 Task: Log work in the project AgileGlobe for the issue 'Integrate a new live chat support feature into an existing customer service portal to enhance customer support and response time' spent time as '1w 3d 13h 39m' and remaining time as '1w 2d 6h 45m' and add a flag. Now add the issue to the epic 'IT Service Catalog Management Process Improvement'. Log work in the project AgileGlobe for the issue 'Develop a new tool for automated testing of web application performance under high traffic and load conditions' spent time as '4w 2d 23h 14m' and remaining time as '5w 6d 20h 26m' and clone the issue. Now add the issue to the epic 'IT Service Level Management Process Improvement'
Action: Mouse moved to (775, 178)
Screenshot: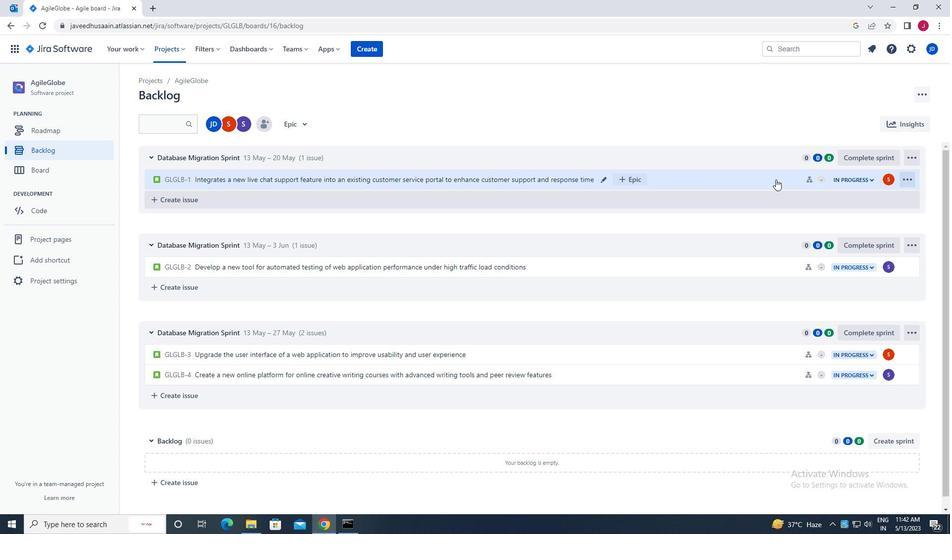 
Action: Mouse pressed left at (775, 178)
Screenshot: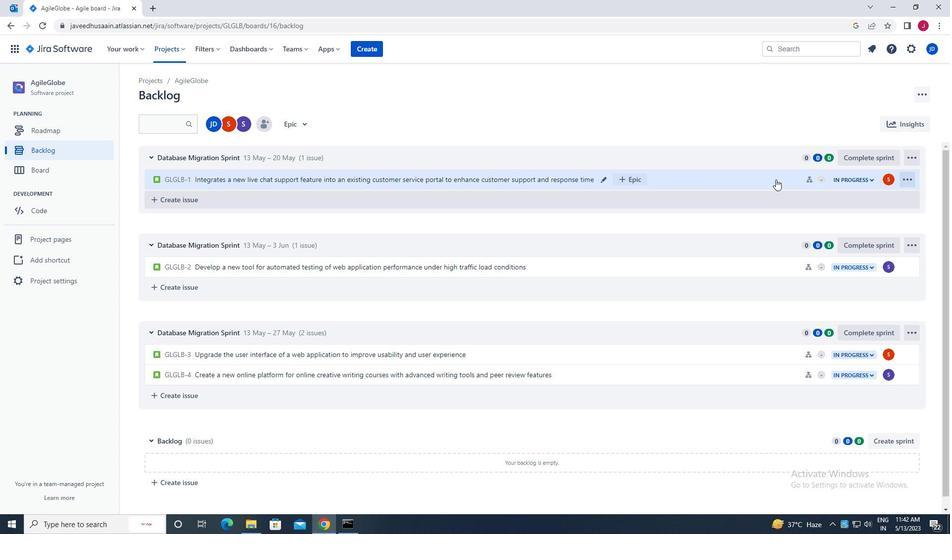 
Action: Mouse moved to (910, 149)
Screenshot: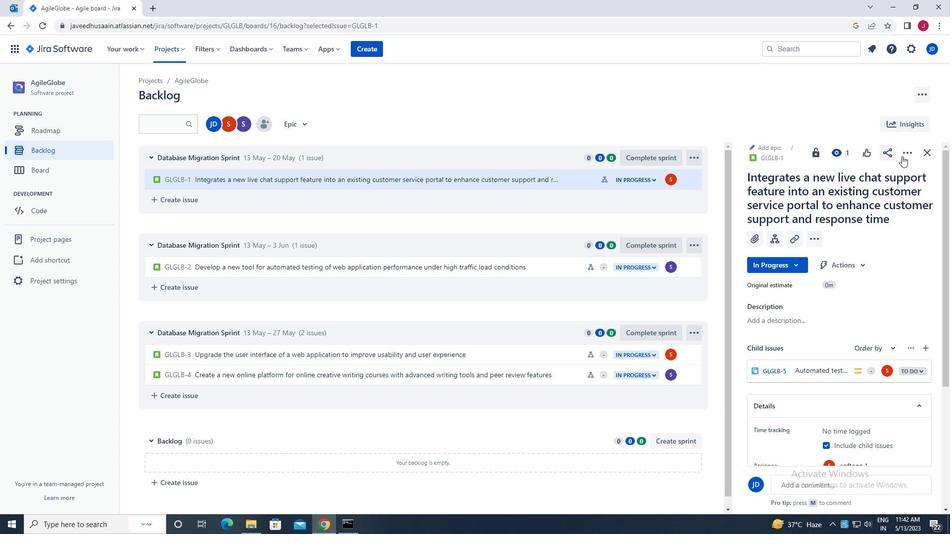 
Action: Mouse pressed left at (910, 149)
Screenshot: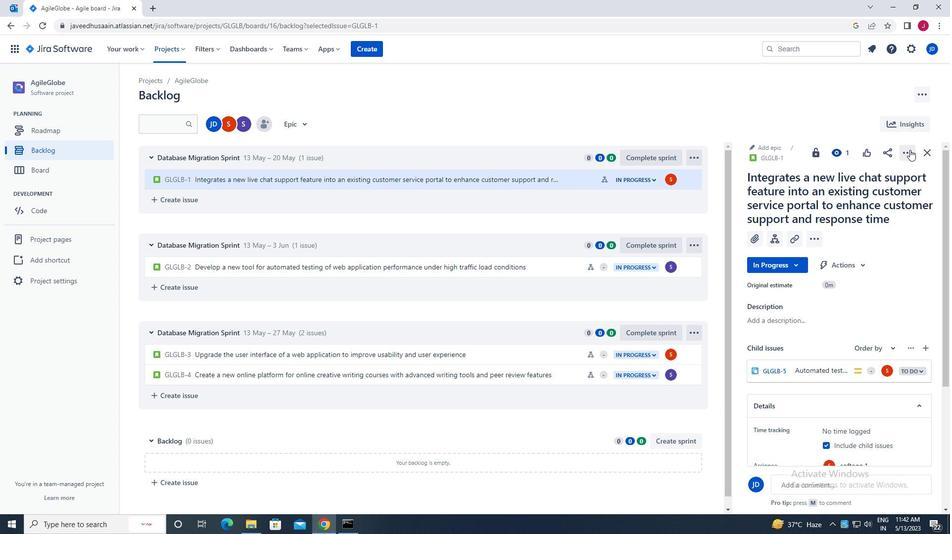 
Action: Mouse moved to (861, 179)
Screenshot: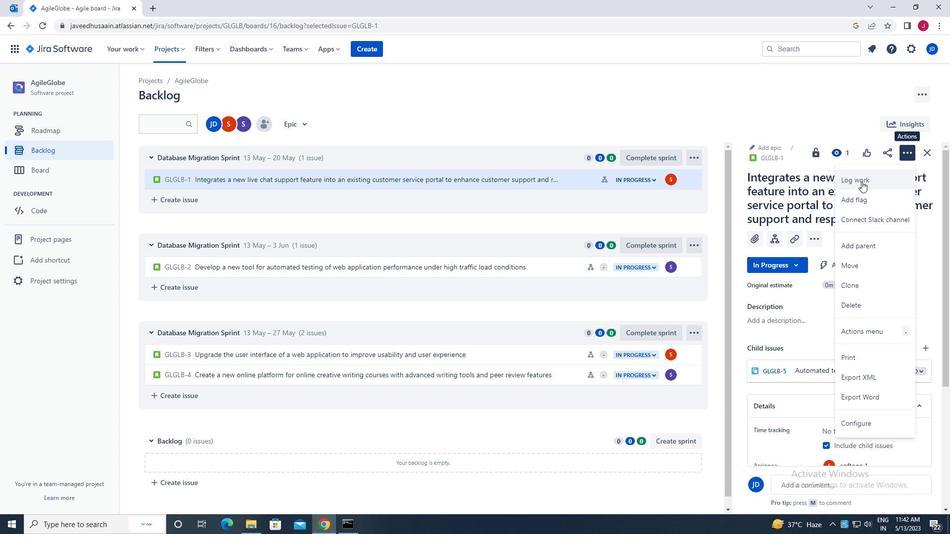 
Action: Mouse pressed left at (861, 179)
Screenshot: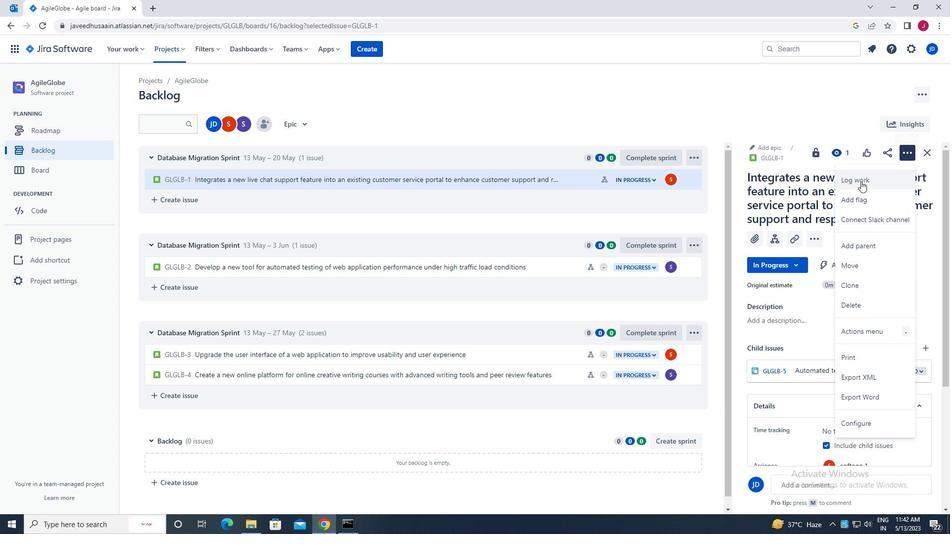 
Action: Mouse moved to (442, 147)
Screenshot: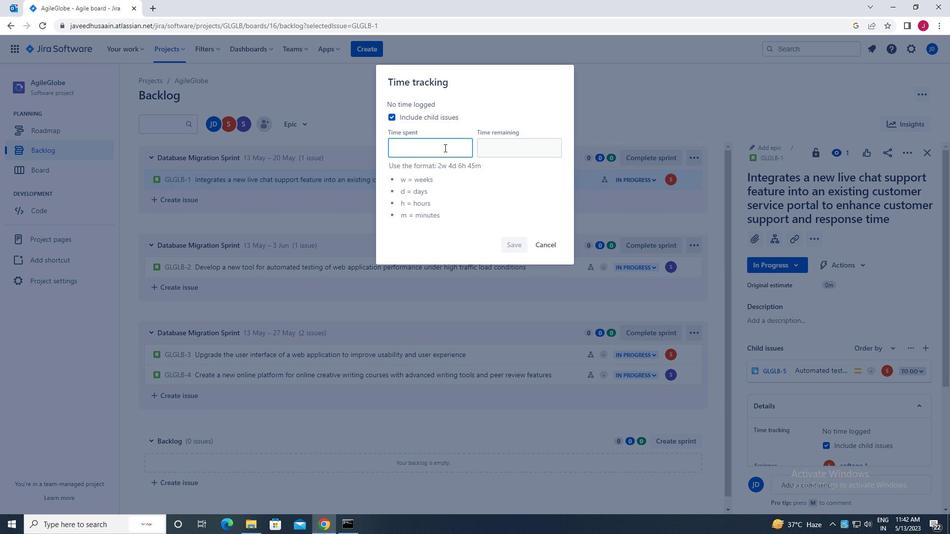 
Action: Mouse pressed left at (442, 147)
Screenshot: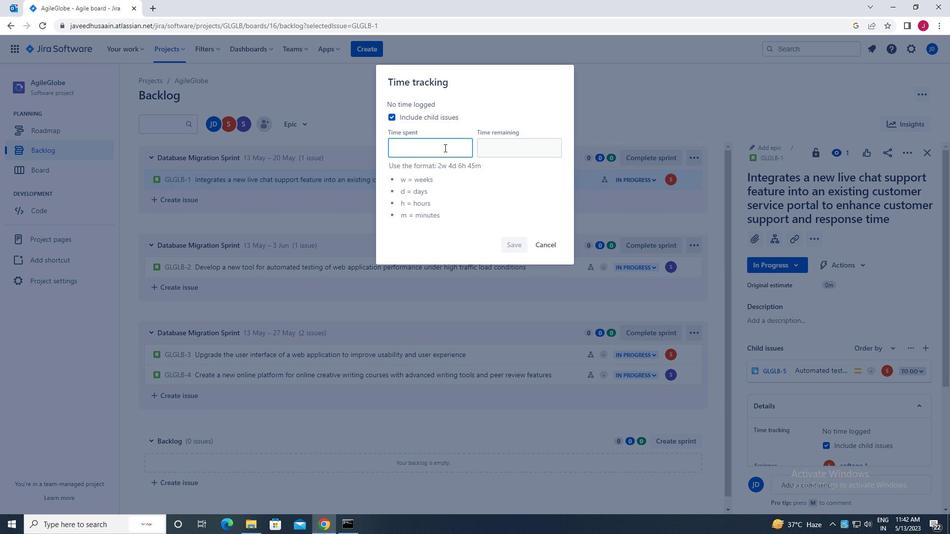 
Action: Mouse moved to (442, 147)
Screenshot: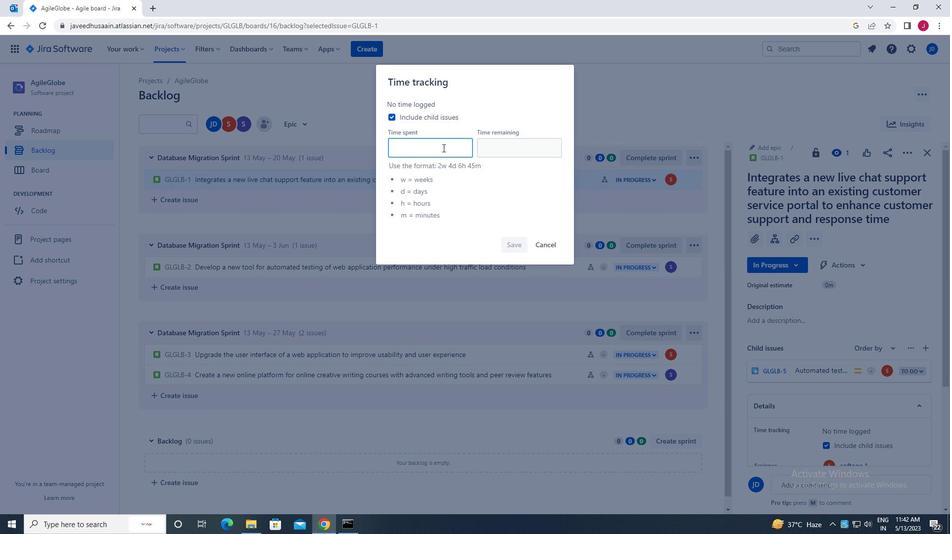 
Action: Key pressed 1<Key.caps_lock>w<Key.space>3<Key.space>d<Key.space><Key.backspace><Key.backspace><Key.backspace>d<Key.space>13h<Key.space>39m
Screenshot: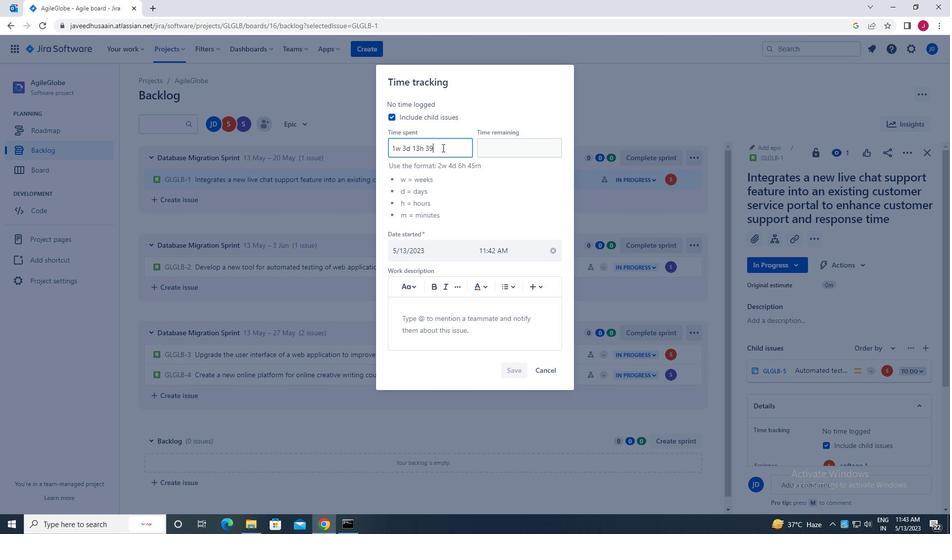 
Action: Mouse moved to (492, 146)
Screenshot: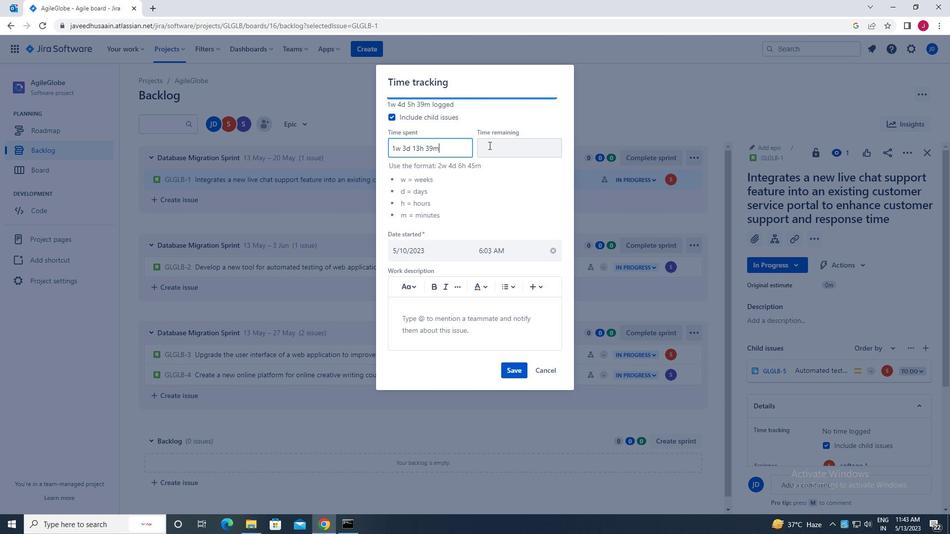 
Action: Mouse pressed left at (492, 146)
Screenshot: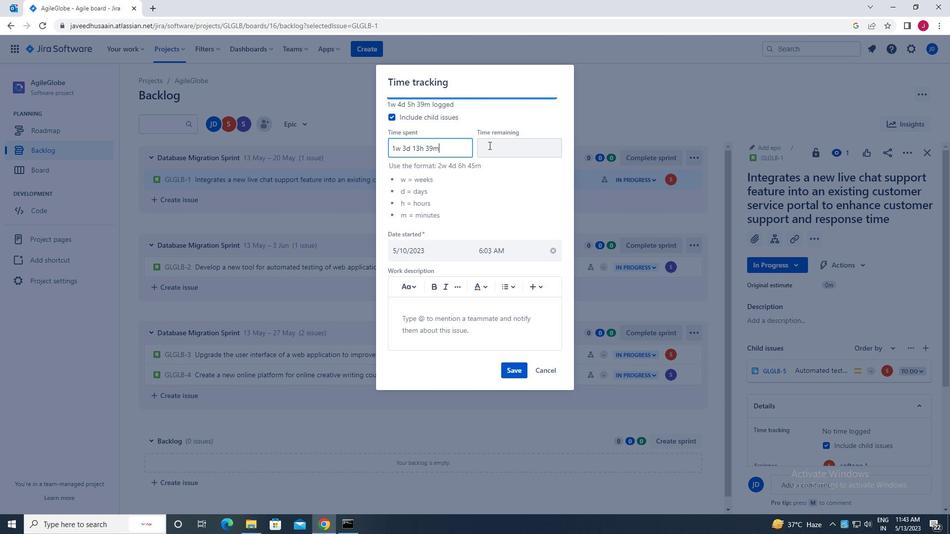 
Action: Mouse moved to (494, 147)
Screenshot: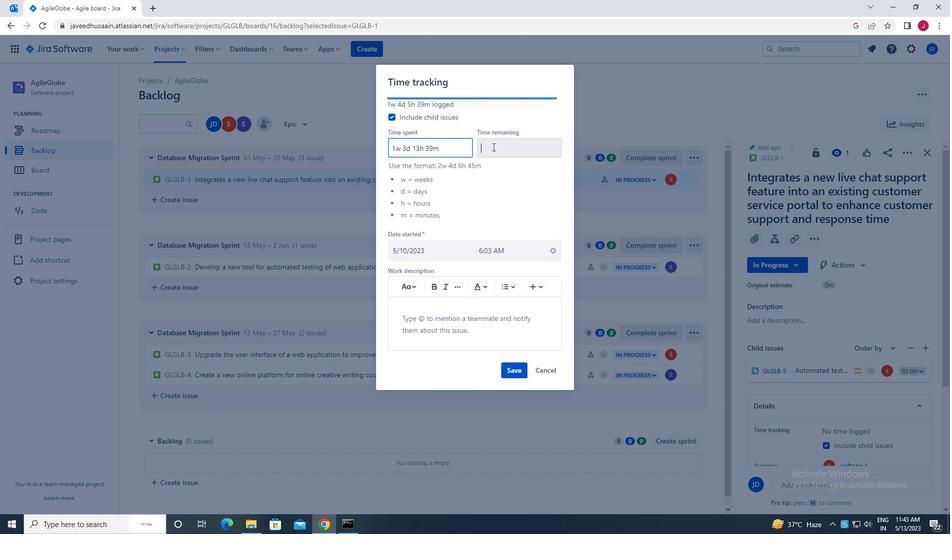 
Action: Key pressed 1w<Key.space>2d<Key.space>6h<Key.space>45m
Screenshot: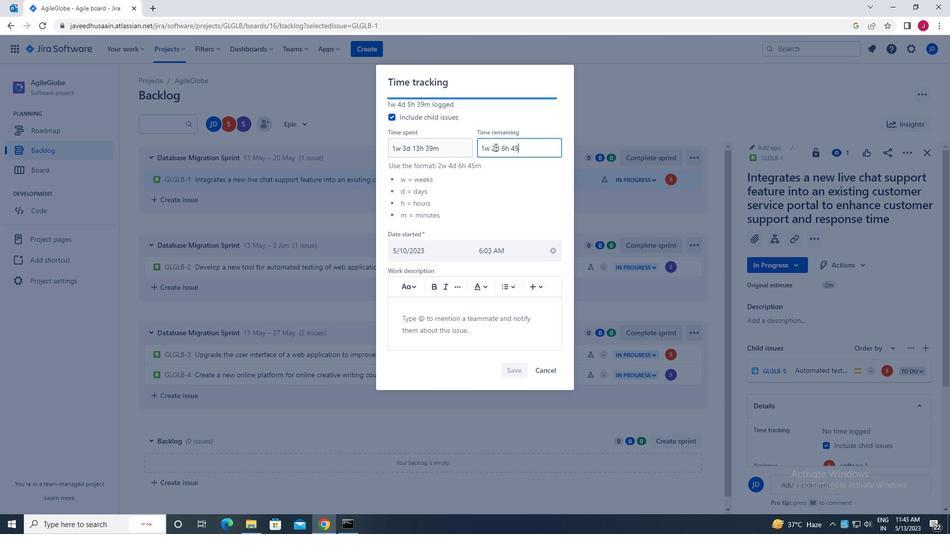 
Action: Mouse moved to (516, 373)
Screenshot: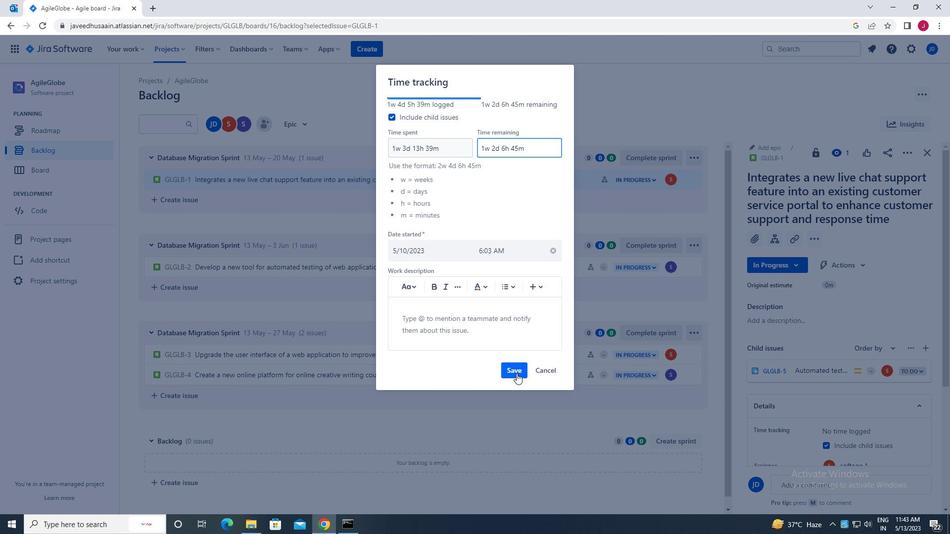 
Action: Mouse pressed left at (516, 373)
Screenshot: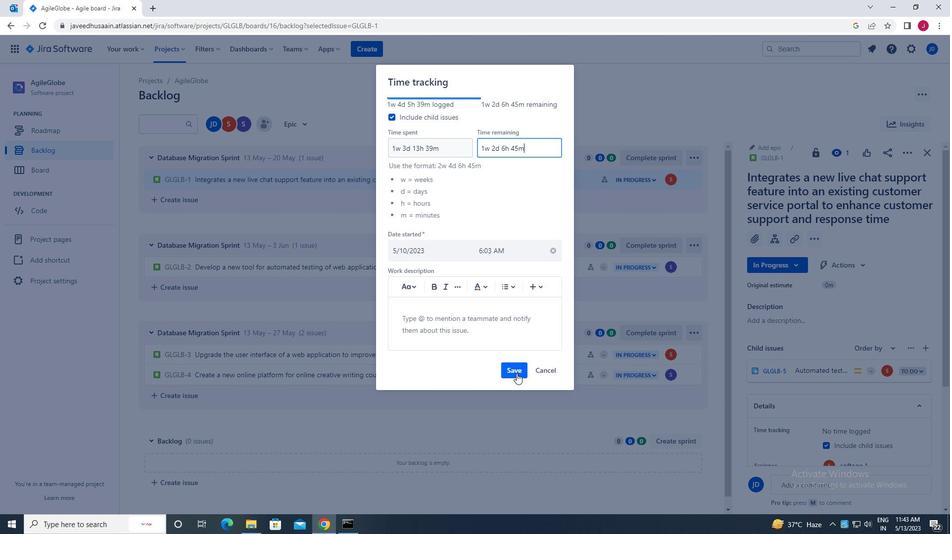 
Action: Mouse moved to (910, 153)
Screenshot: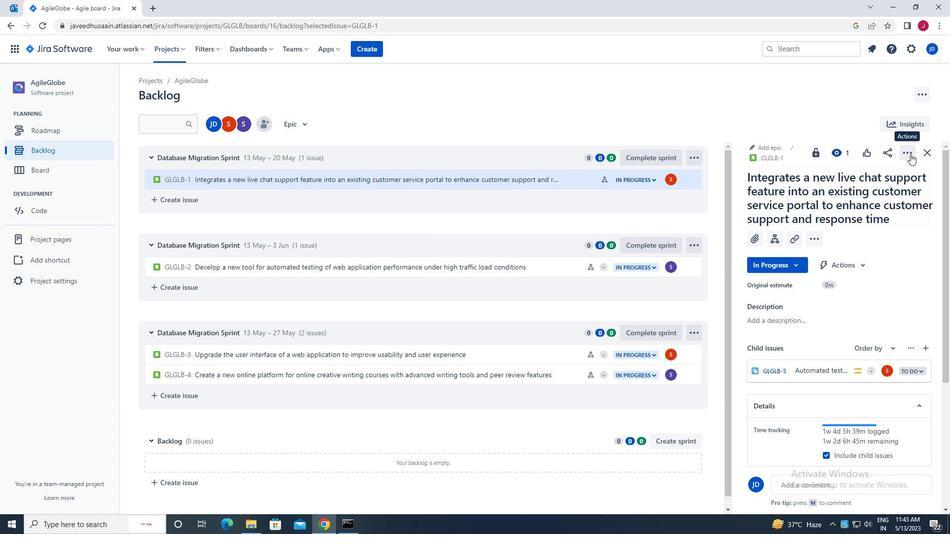 
Action: Mouse pressed left at (910, 153)
Screenshot: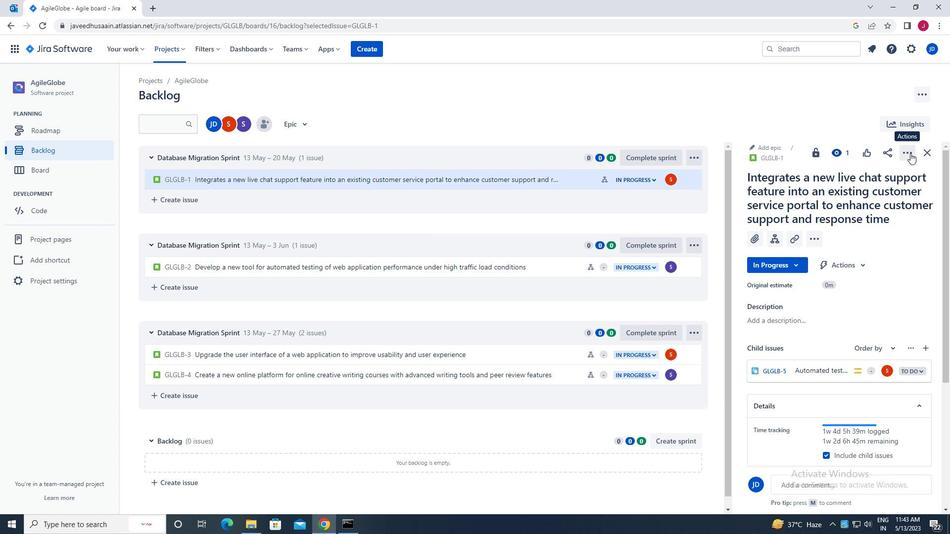 
Action: Mouse moved to (862, 199)
Screenshot: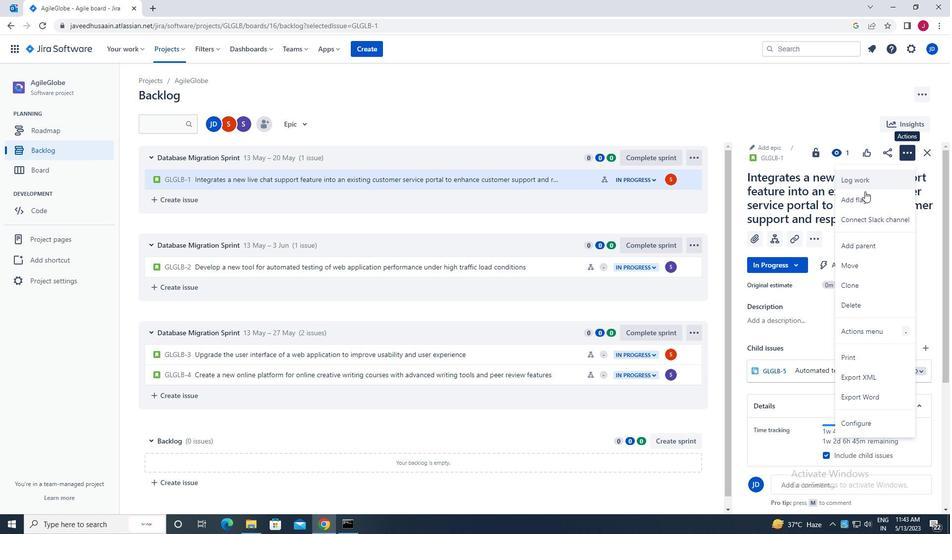 
Action: Mouse pressed left at (862, 199)
Screenshot: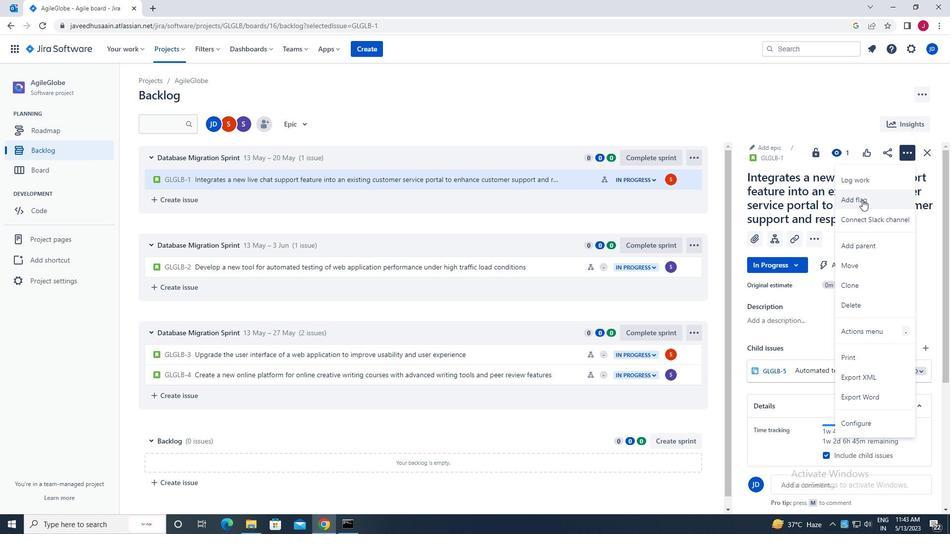 
Action: Mouse moved to (305, 125)
Screenshot: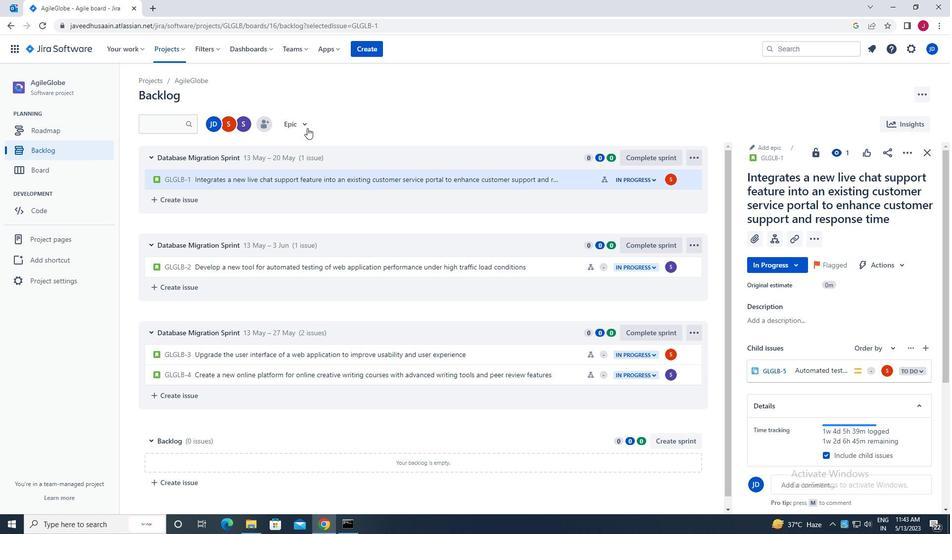 
Action: Mouse pressed left at (305, 125)
Screenshot: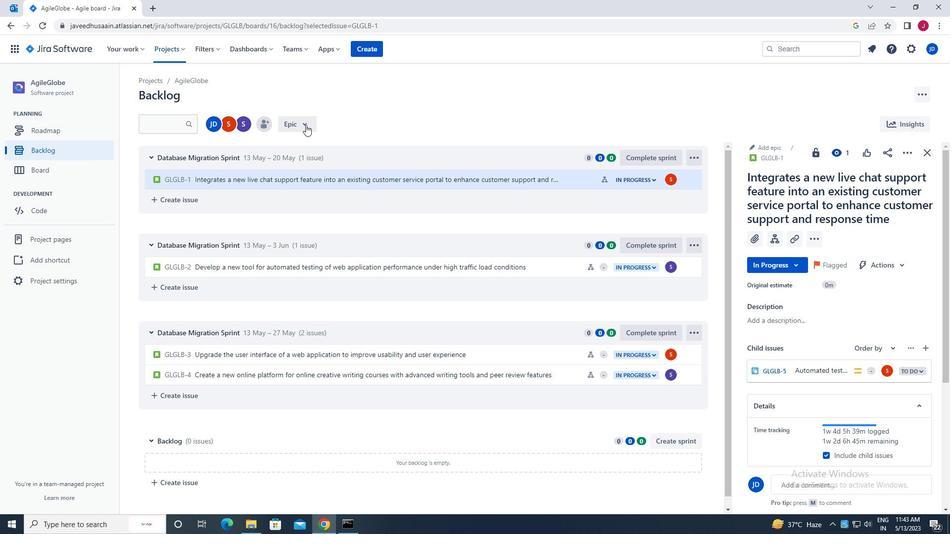 
Action: Mouse moved to (346, 167)
Screenshot: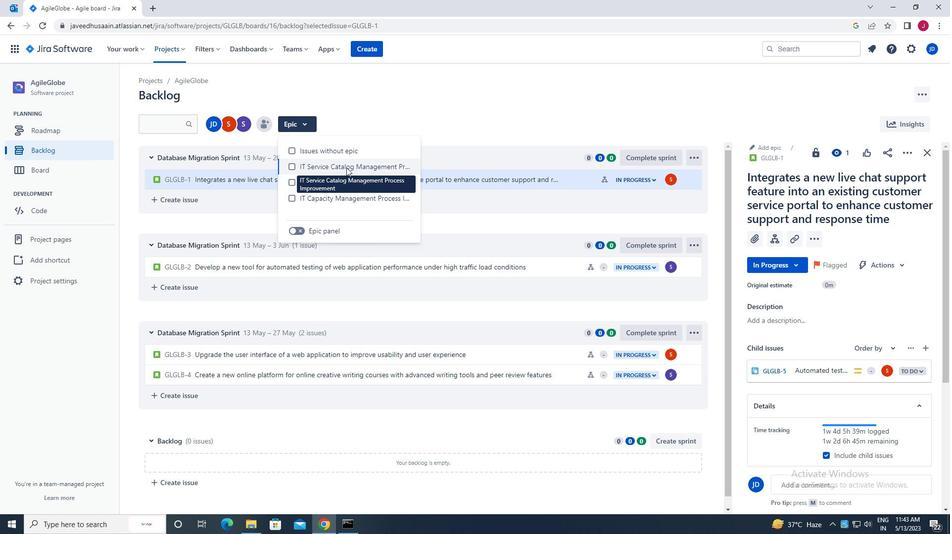 
Action: Mouse pressed left at (346, 167)
Screenshot: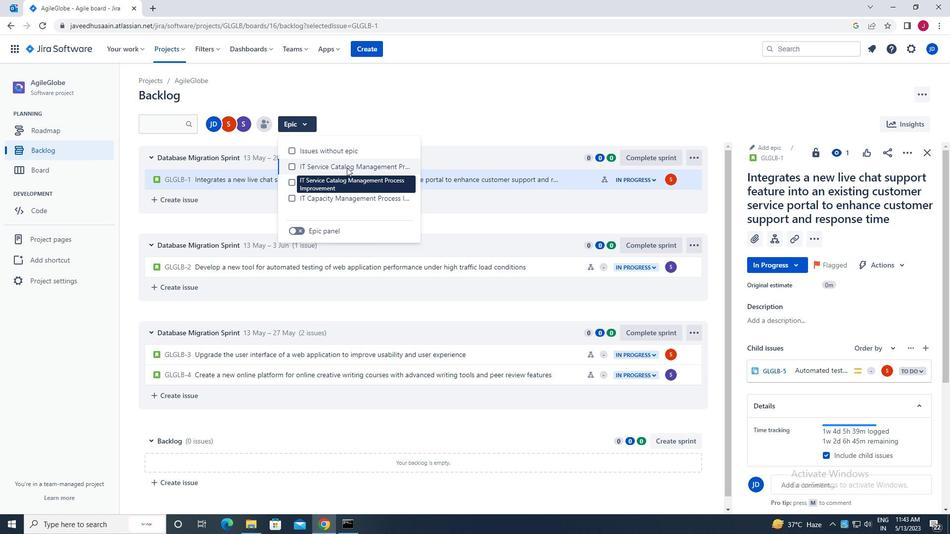 
Action: Mouse moved to (436, 101)
Screenshot: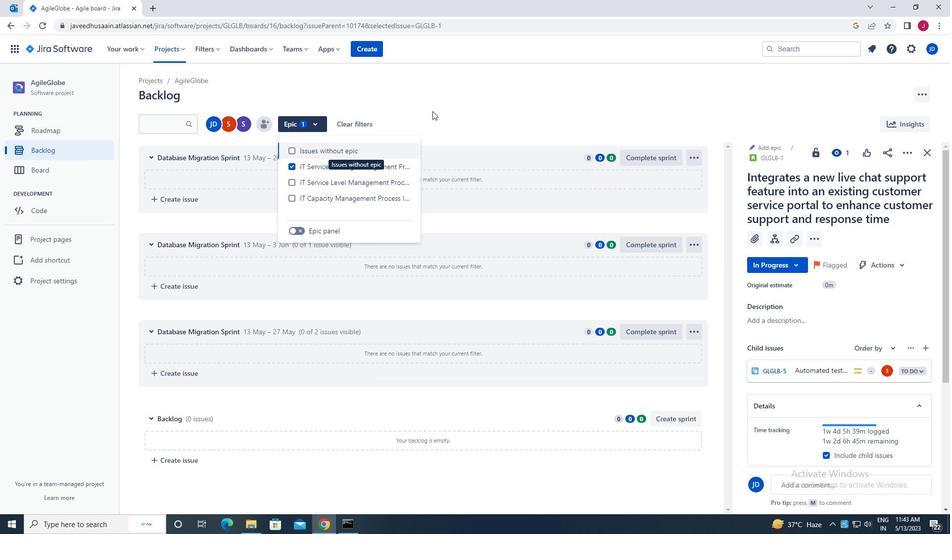 
Action: Mouse pressed left at (436, 101)
Screenshot: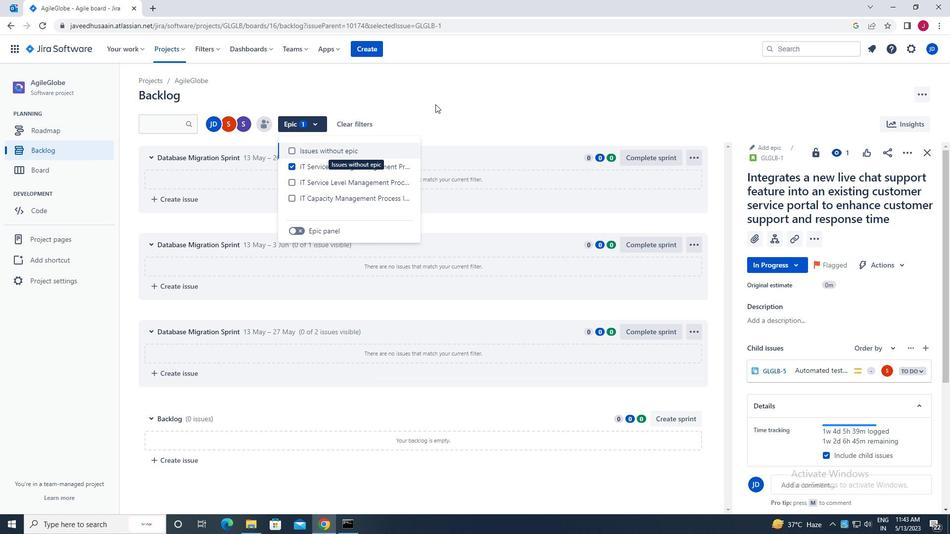 
Action: Mouse moved to (925, 153)
Screenshot: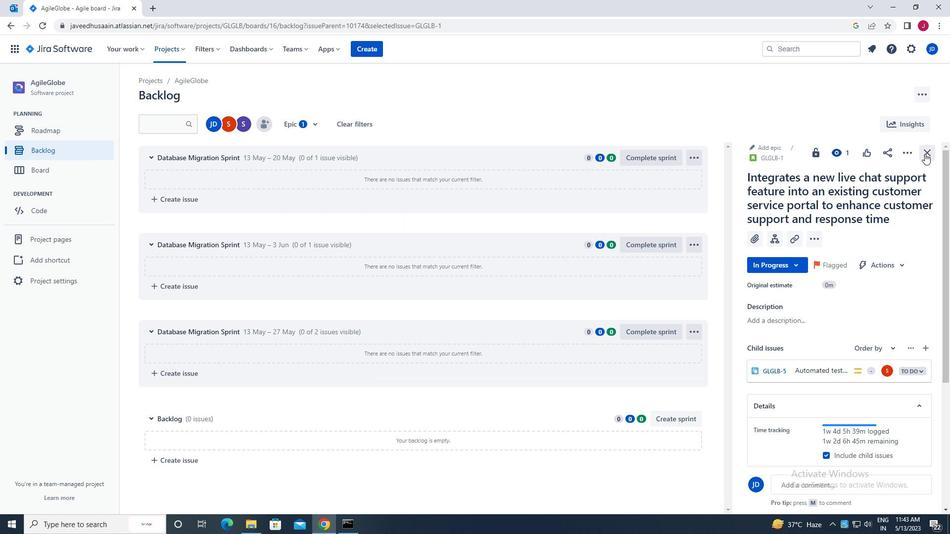 
Action: Mouse pressed left at (925, 153)
Screenshot: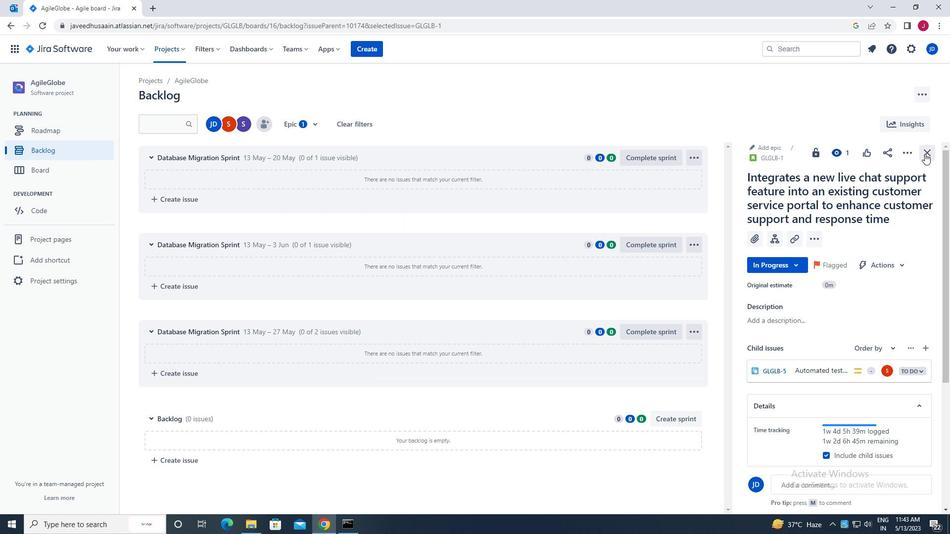 
Action: Mouse moved to (399, 243)
Screenshot: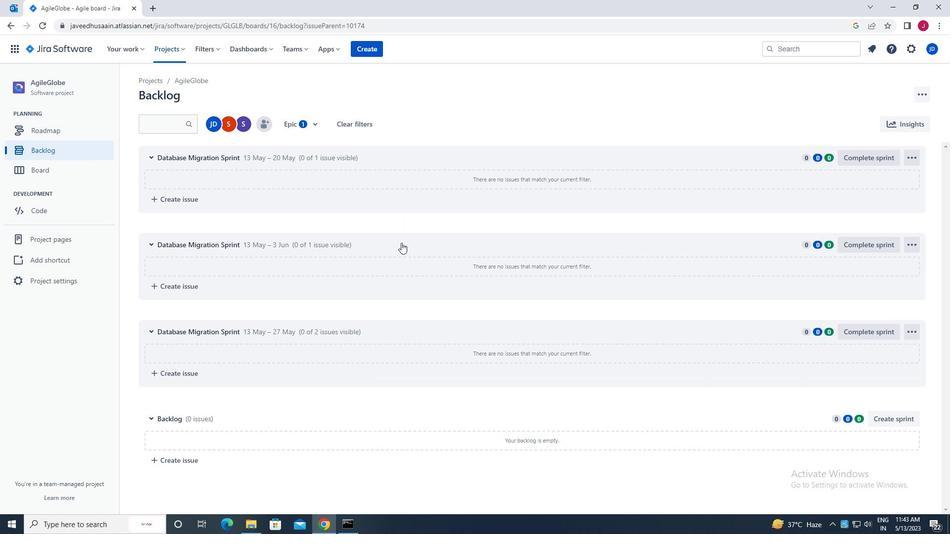 
Action: Mouse scrolled (399, 242) with delta (0, 0)
Screenshot: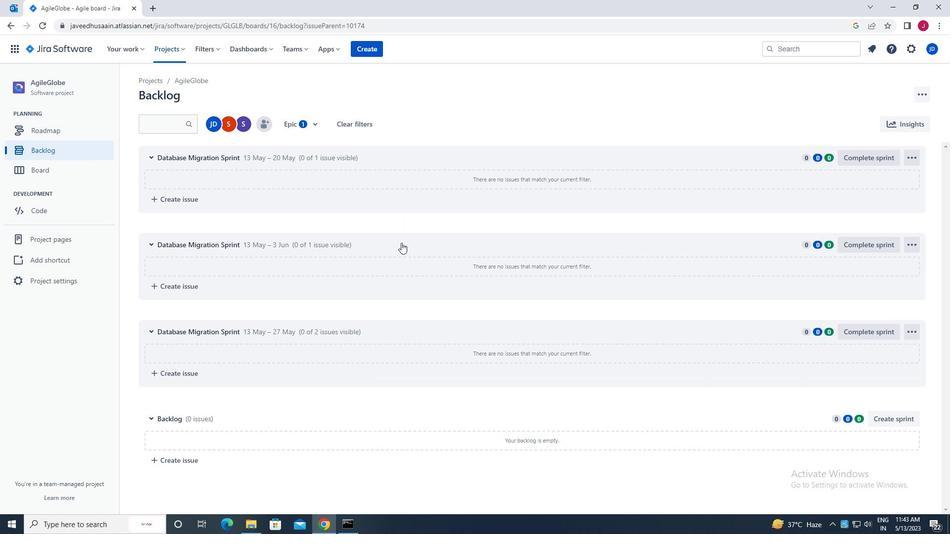 
Action: Mouse moved to (399, 244)
Screenshot: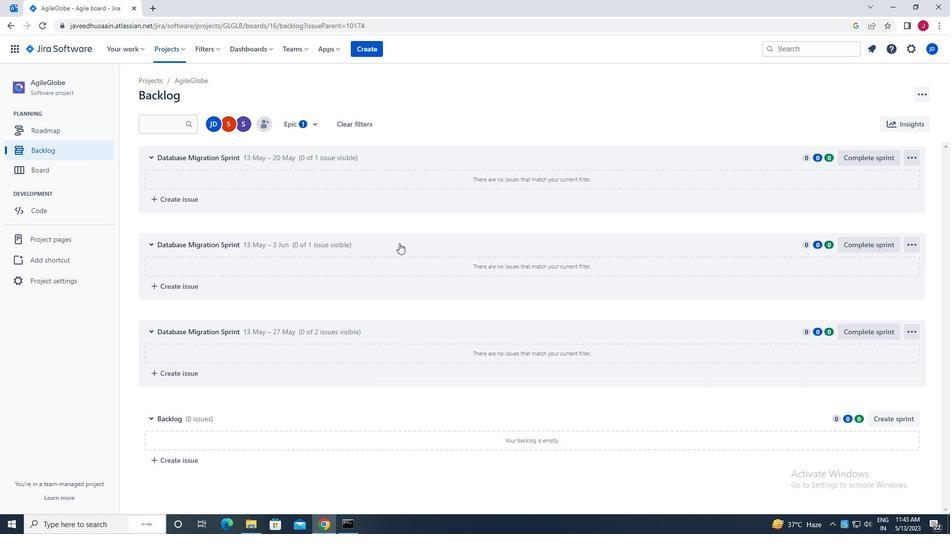 
Action: Mouse scrolled (399, 244) with delta (0, 0)
Screenshot: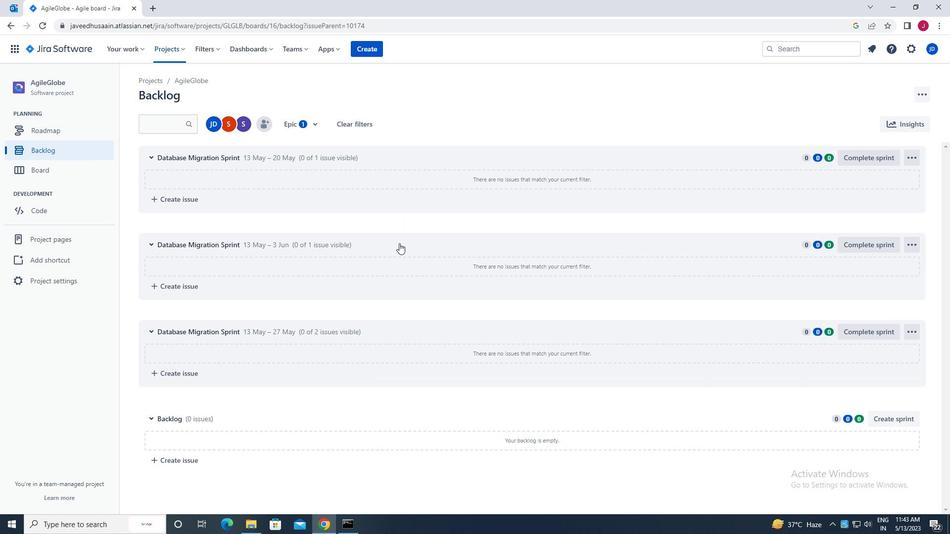 
Action: Mouse moved to (399, 246)
Screenshot: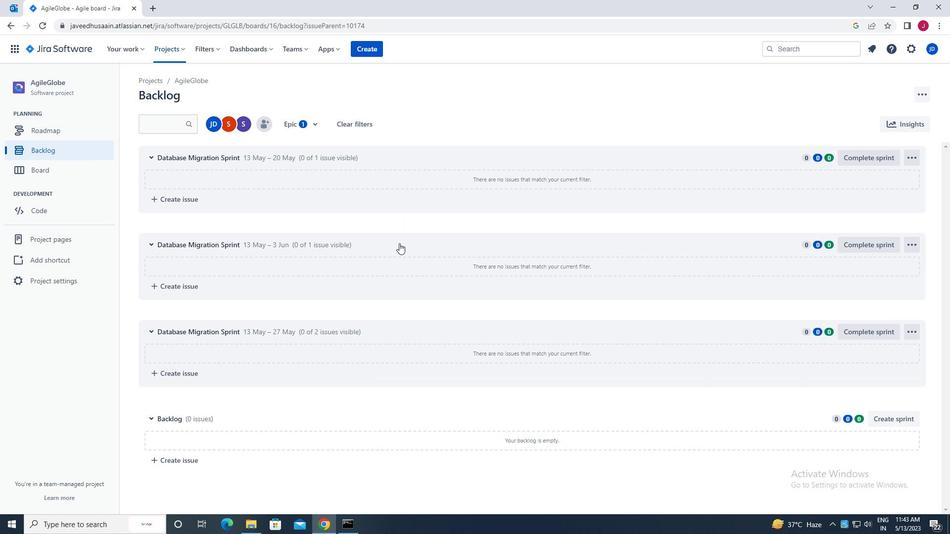 
Action: Mouse scrolled (399, 245) with delta (0, 0)
Screenshot: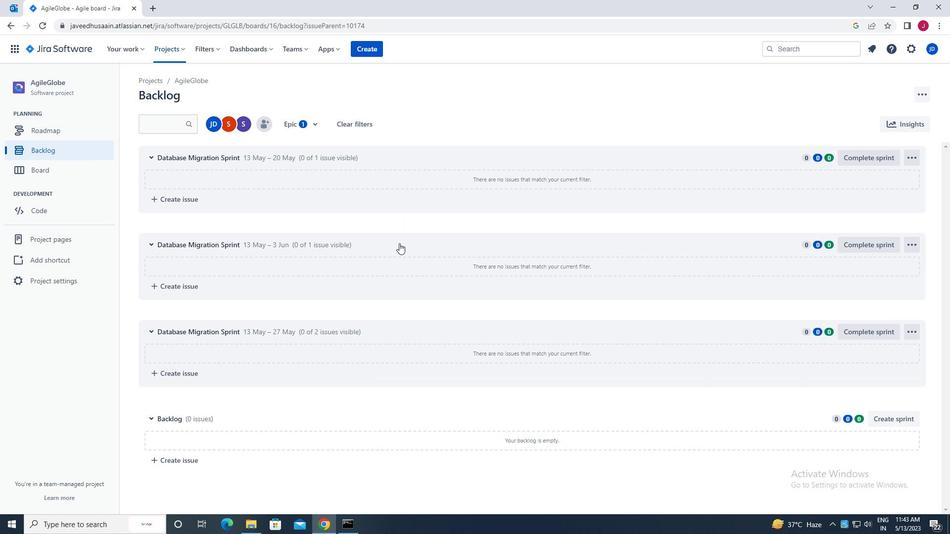 
Action: Mouse moved to (401, 246)
Screenshot: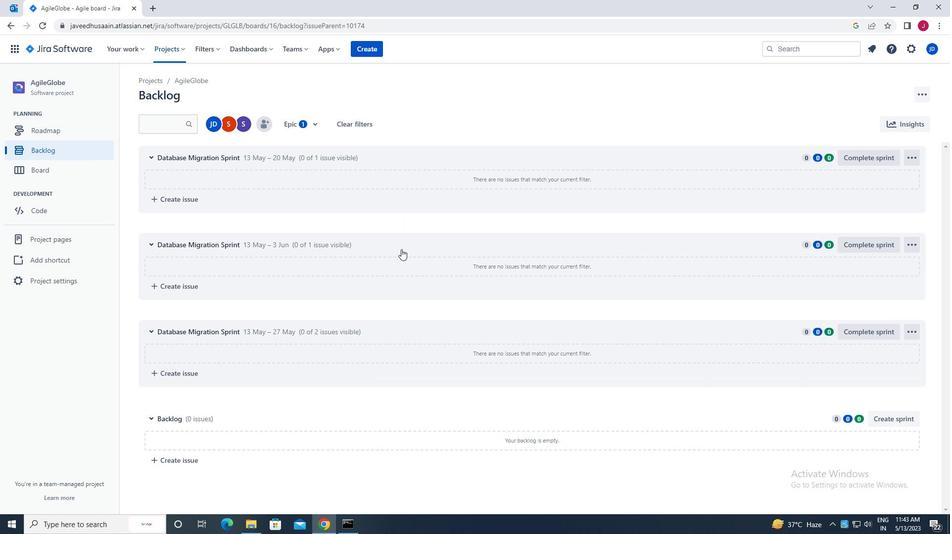 
Action: Mouse scrolled (401, 246) with delta (0, 0)
Screenshot: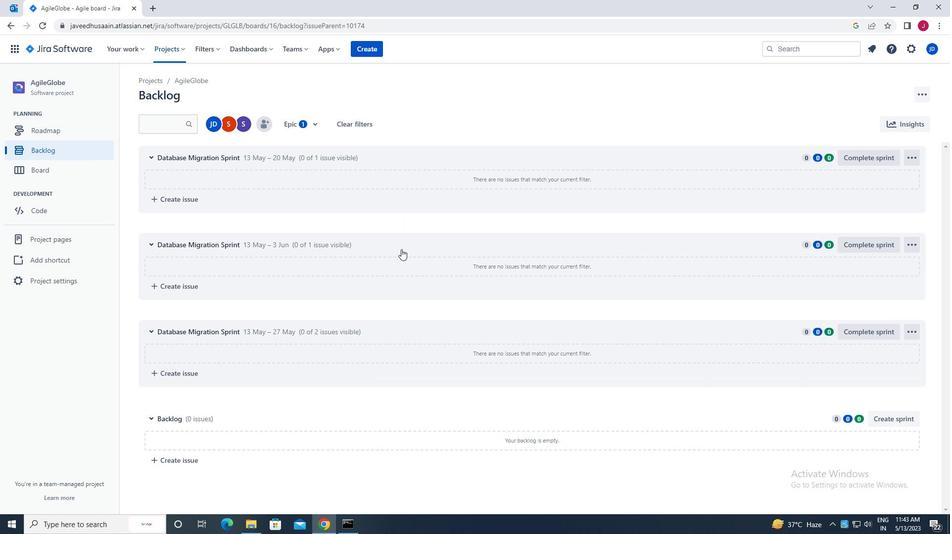
Action: Mouse scrolled (401, 246) with delta (0, 0)
Screenshot: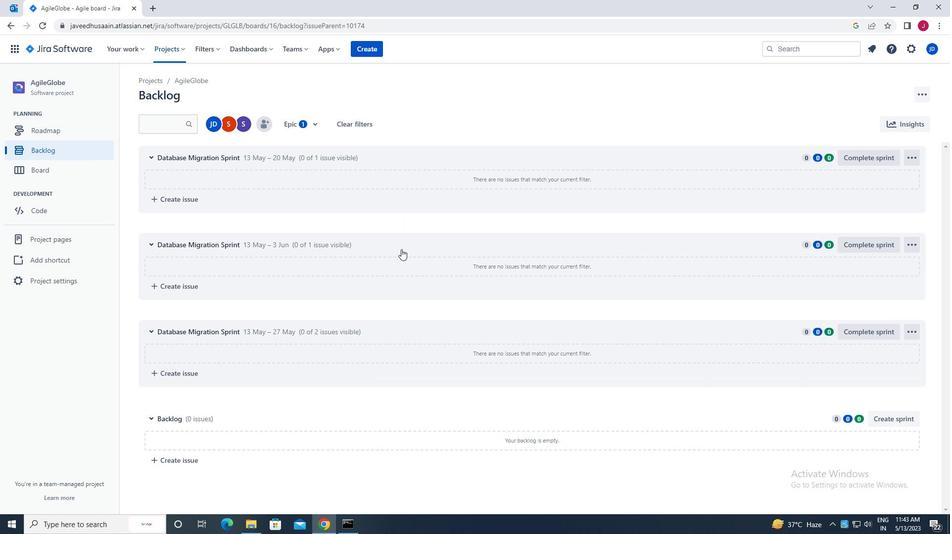 
Action: Mouse scrolled (401, 246) with delta (0, 0)
Screenshot: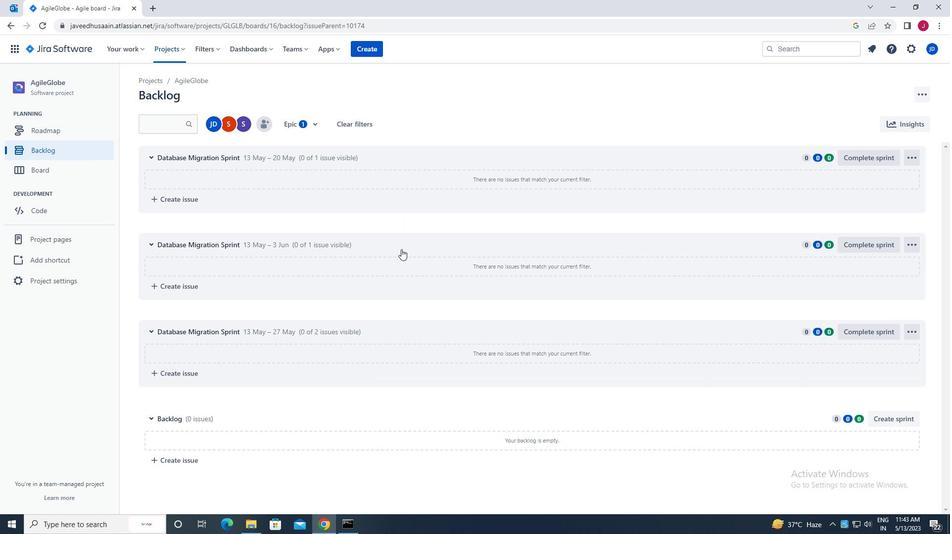 
Action: Mouse scrolled (401, 246) with delta (0, 0)
Screenshot: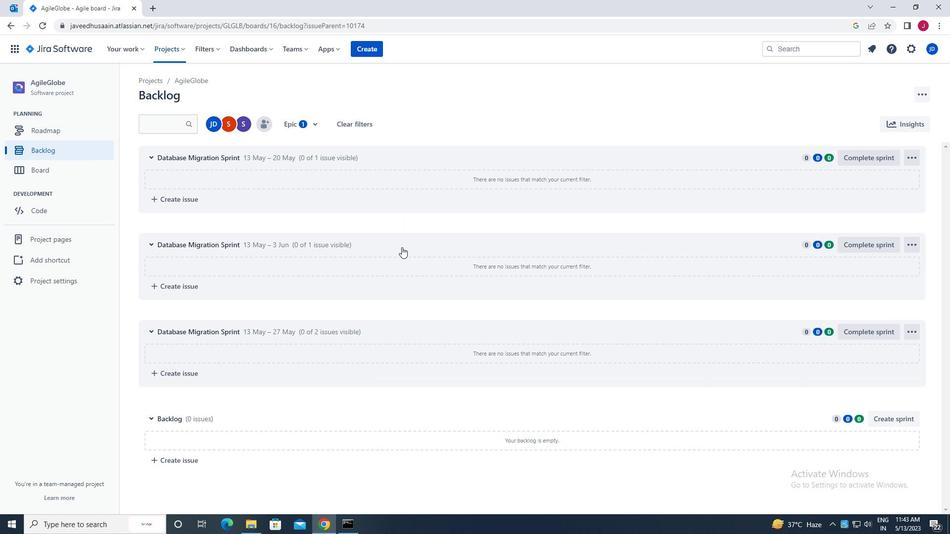 
Action: Mouse scrolled (401, 247) with delta (0, 0)
Screenshot: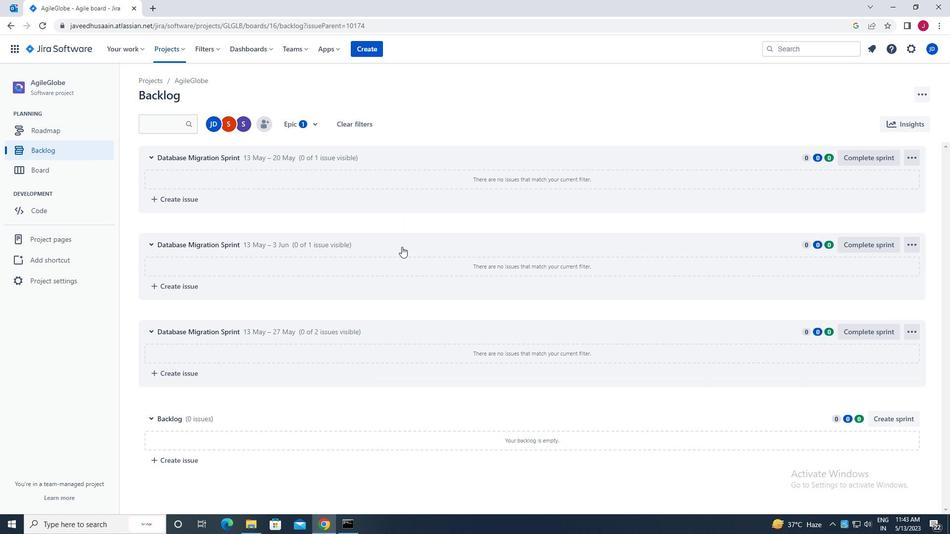 
Action: Mouse scrolled (401, 247) with delta (0, 0)
Screenshot: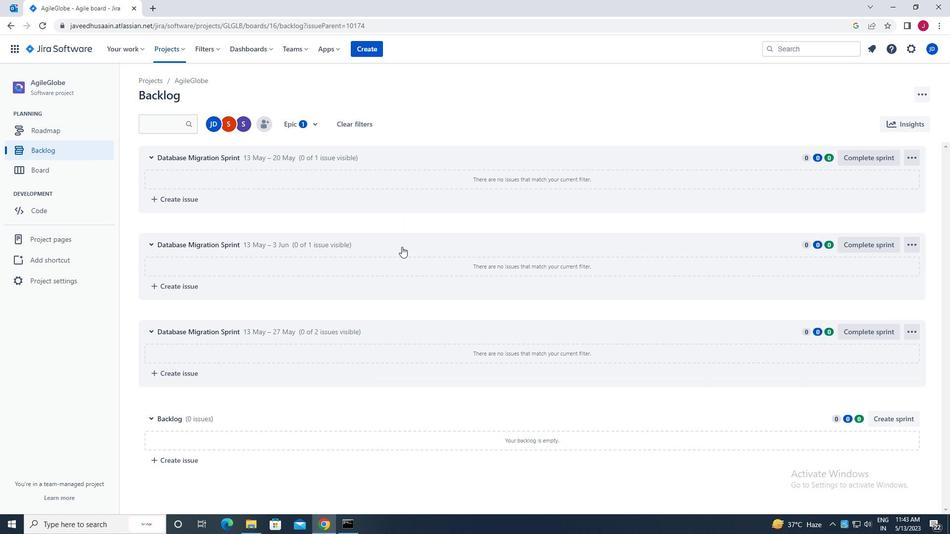 
Action: Mouse moved to (76, 149)
Screenshot: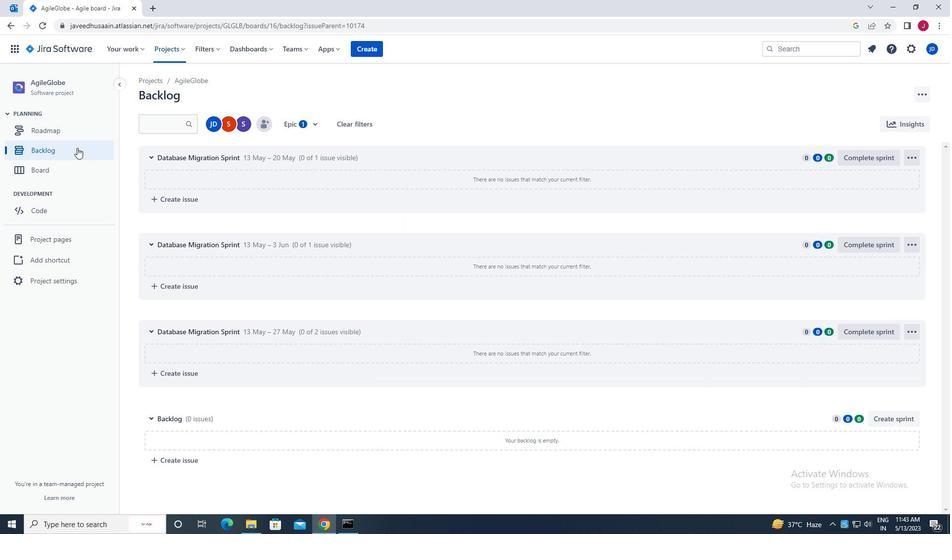 
Action: Mouse pressed left at (76, 149)
Screenshot: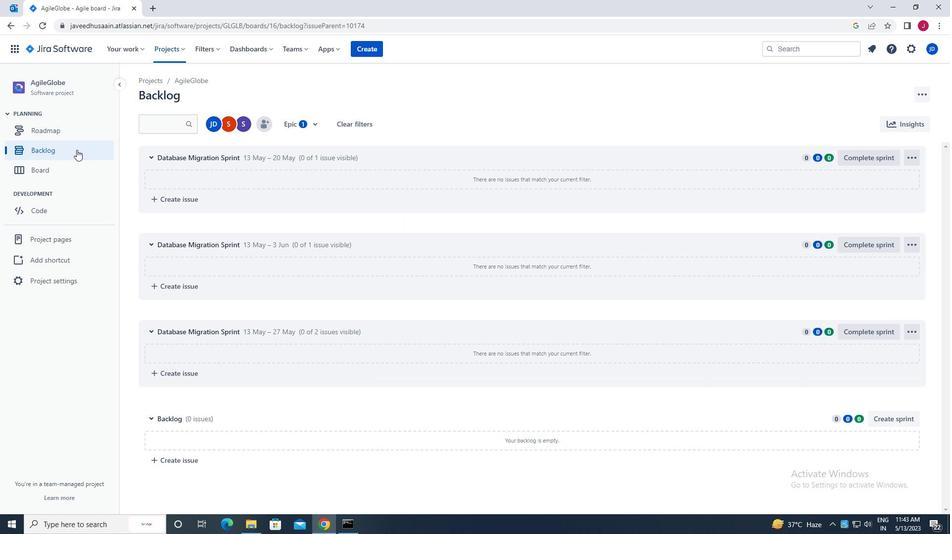 
Action: Mouse moved to (745, 269)
Screenshot: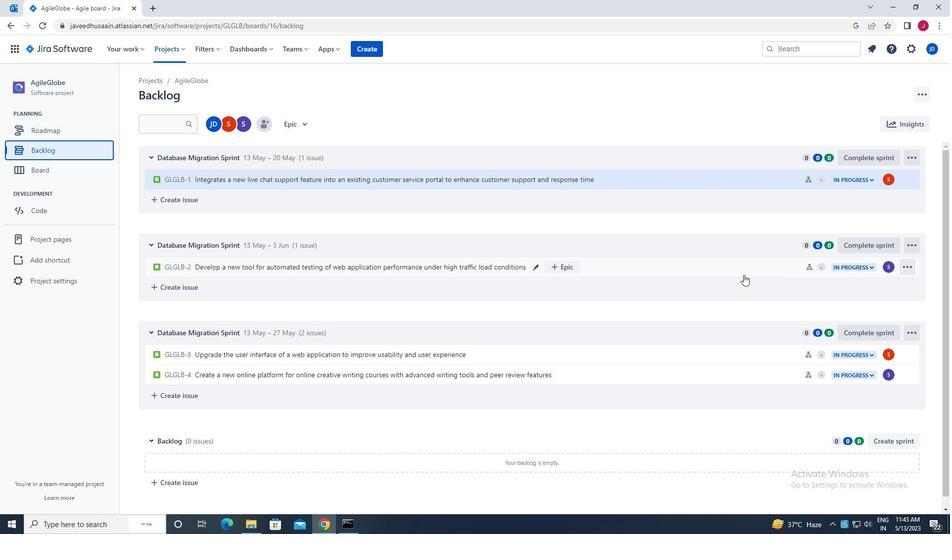 
Action: Mouse pressed left at (745, 269)
Screenshot: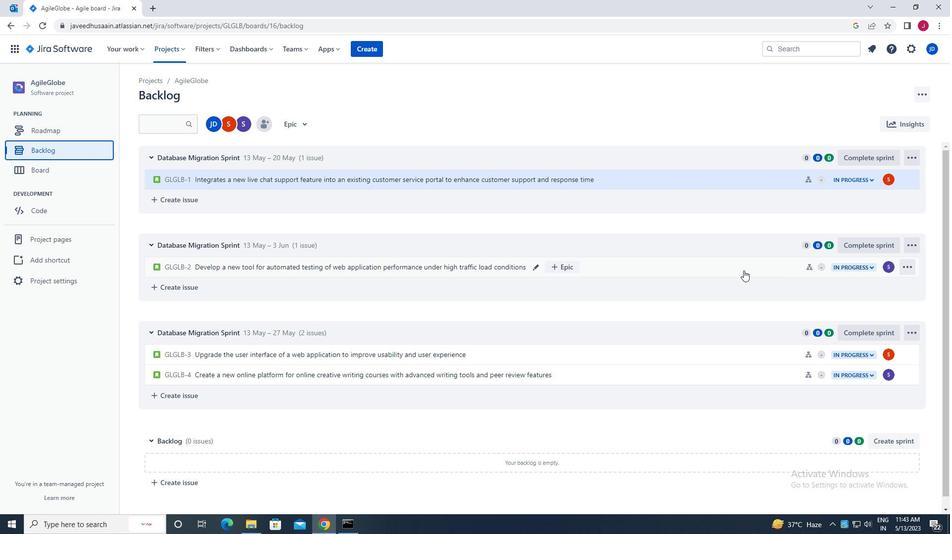 
Action: Mouse moved to (902, 151)
Screenshot: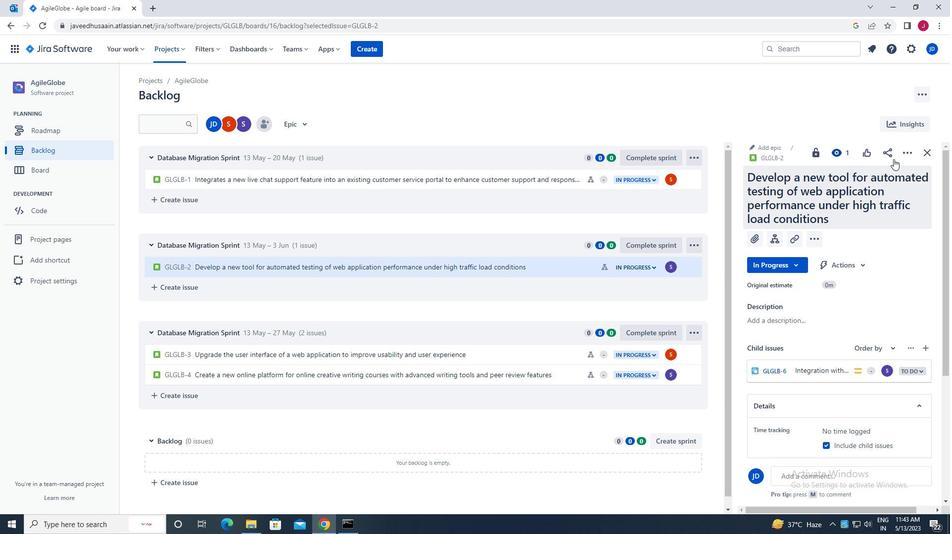 
Action: Mouse pressed left at (902, 151)
Screenshot: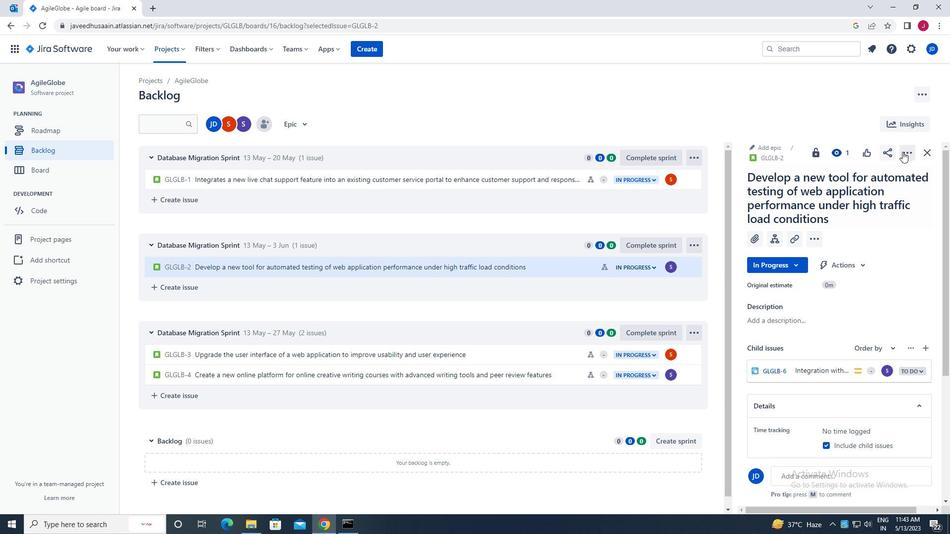 
Action: Mouse moved to (865, 178)
Screenshot: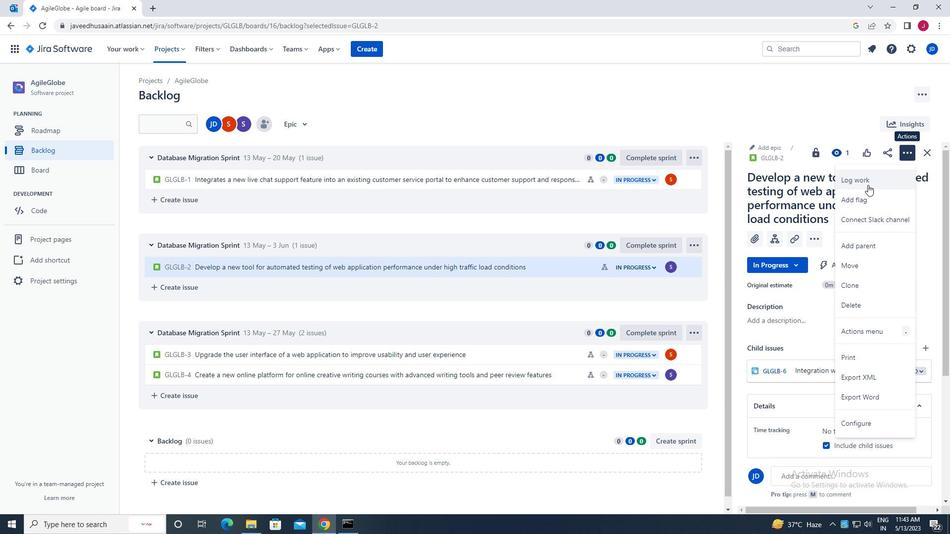 
Action: Mouse pressed left at (865, 178)
Screenshot: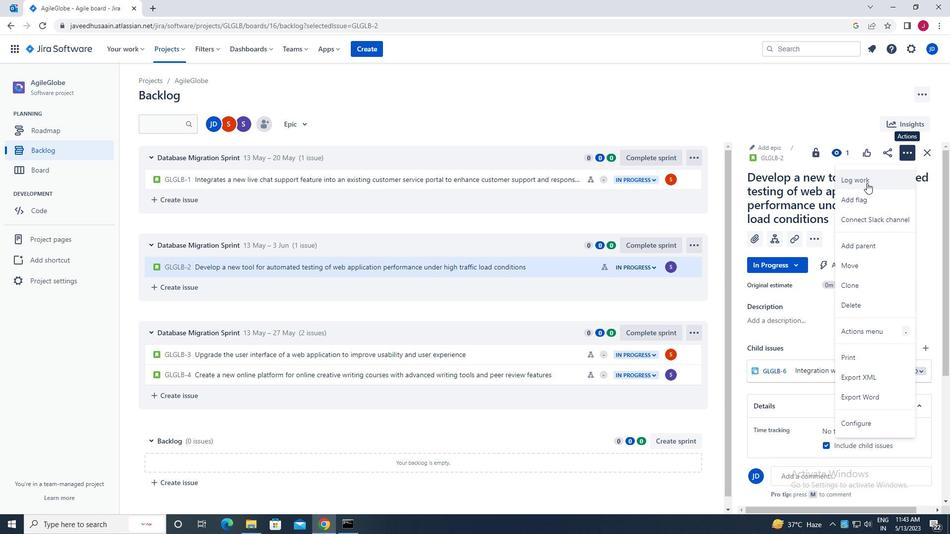 
Action: Mouse moved to (432, 151)
Screenshot: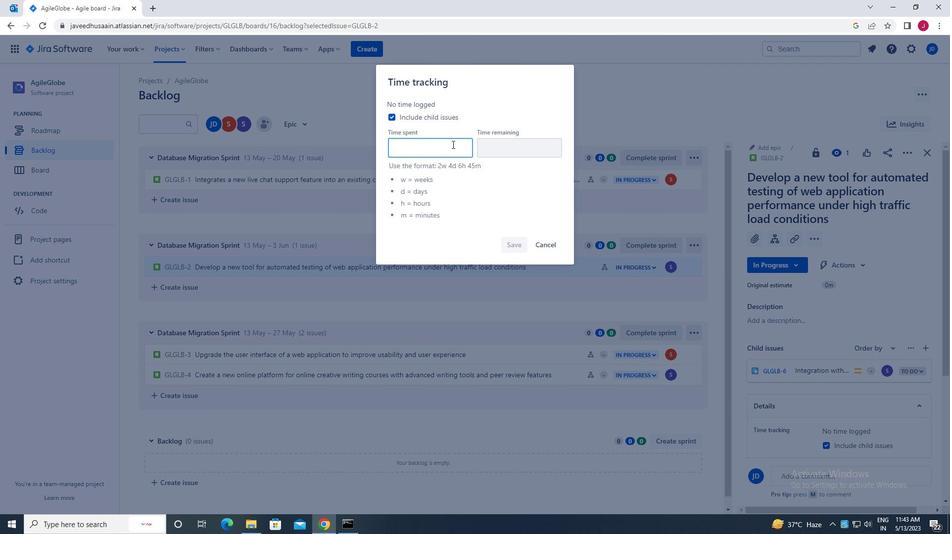 
Action: Mouse pressed left at (432, 151)
Screenshot: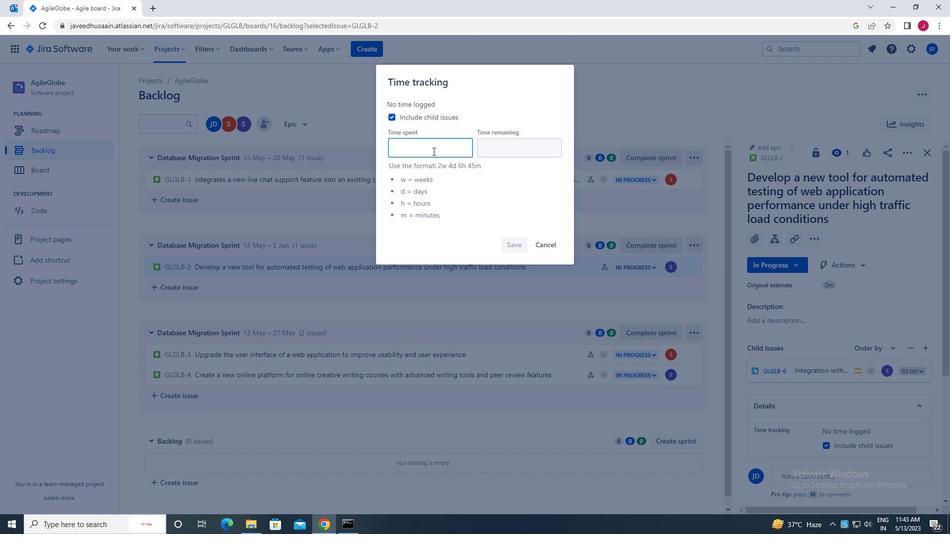 
Action: Key pressed 4w<Key.space>2d<Key.space>23h<Key.space>14m
Screenshot: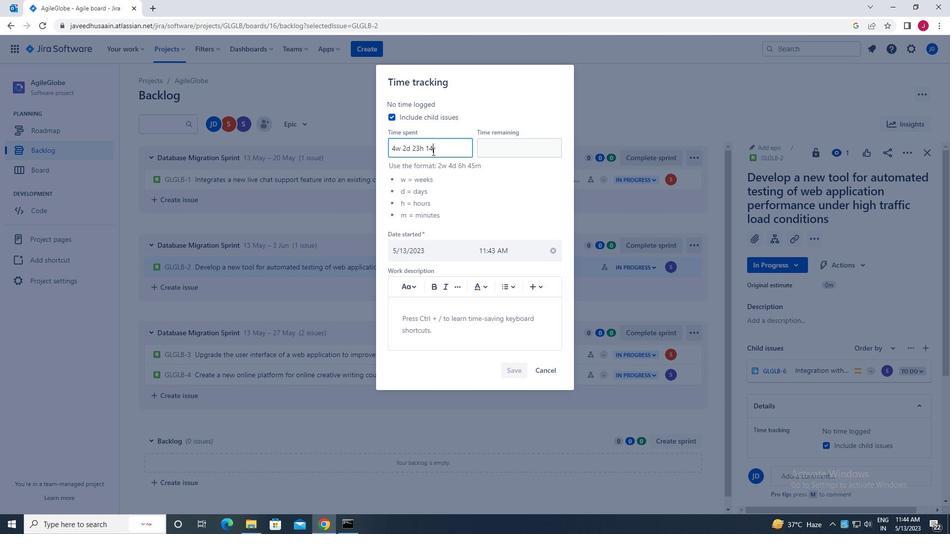 
Action: Mouse moved to (503, 152)
Screenshot: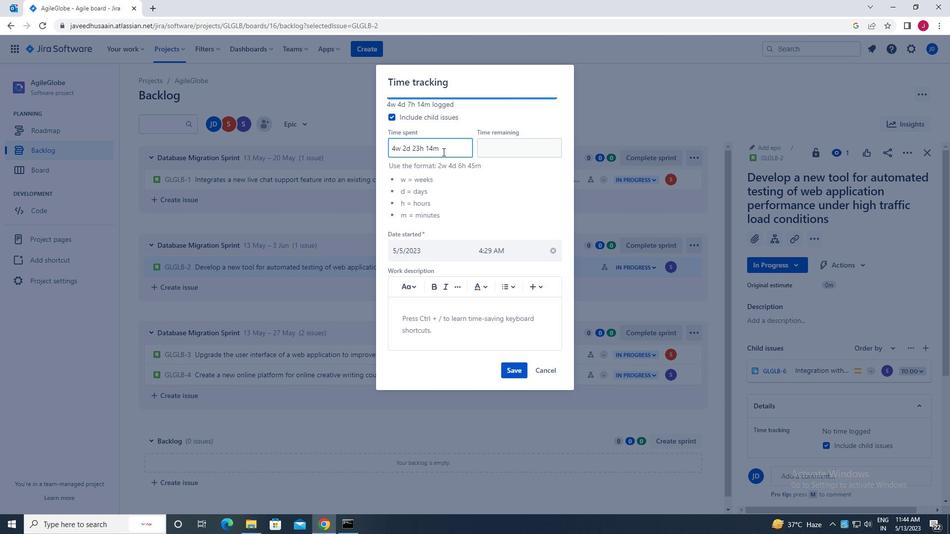 
Action: Mouse pressed left at (503, 152)
Screenshot: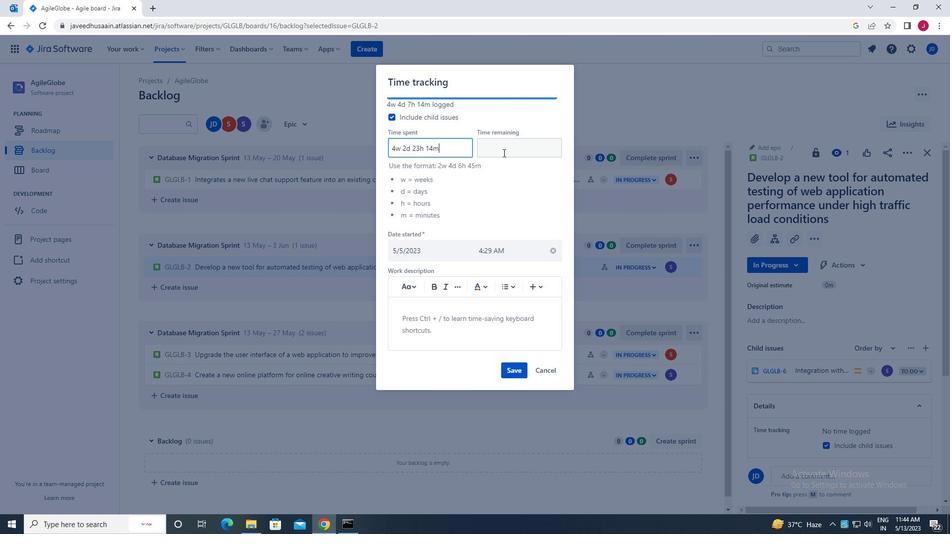 
Action: Mouse moved to (503, 152)
Screenshot: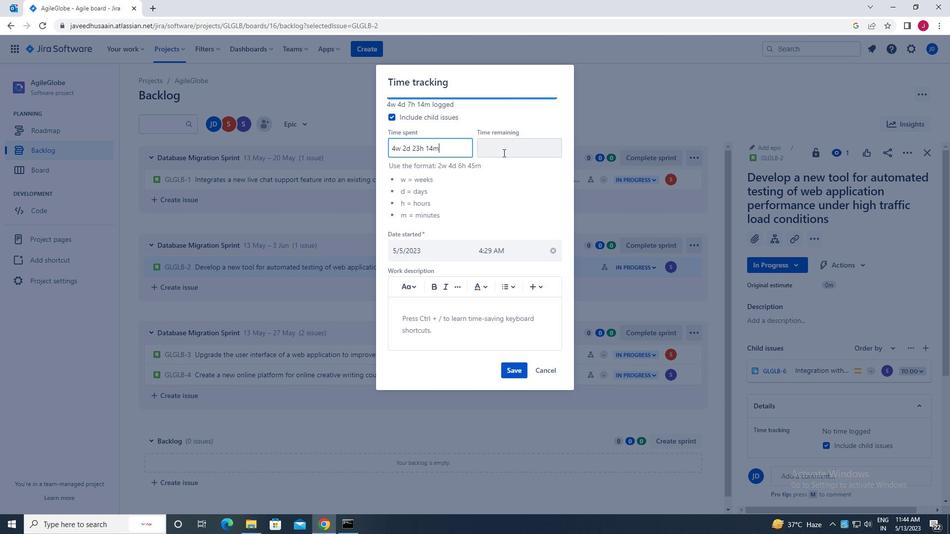 
Action: Key pressed 5w<Key.space>6d<Key.space>20h<Key.space>26m
Screenshot: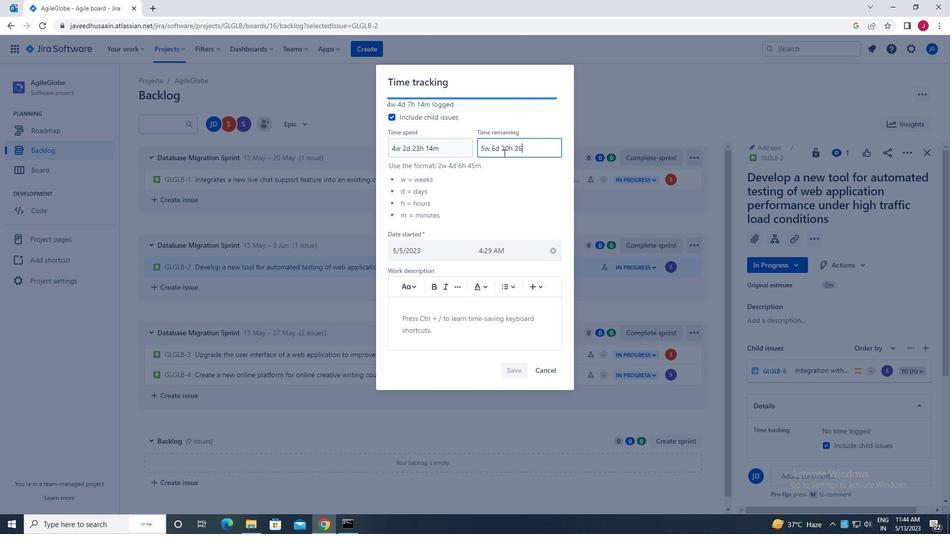 
Action: Mouse moved to (516, 371)
Screenshot: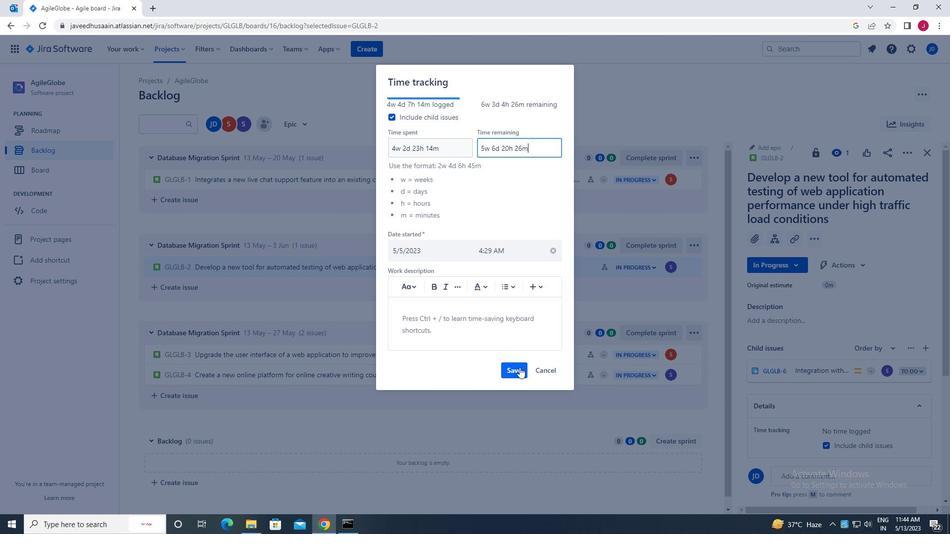 
Action: Mouse pressed left at (516, 371)
Screenshot: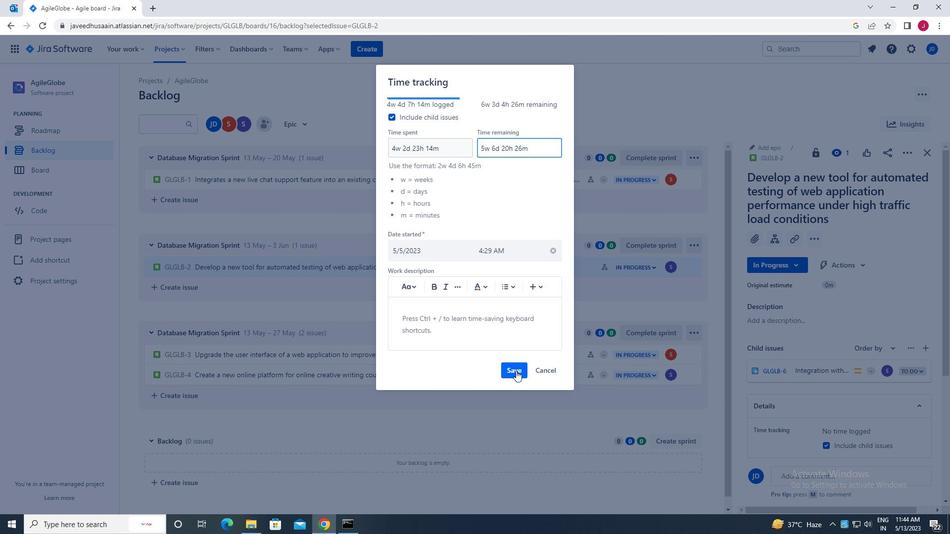 
Action: Mouse moved to (907, 152)
Screenshot: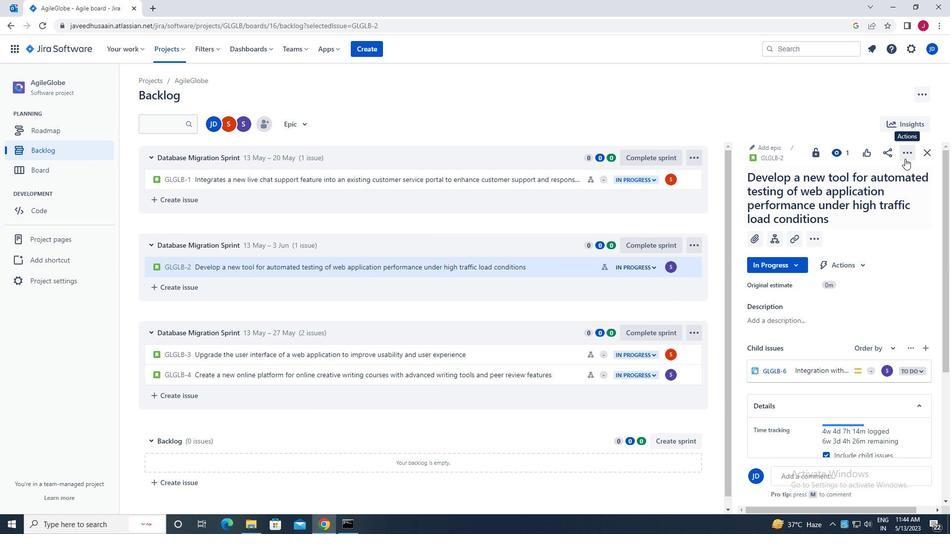 
Action: Mouse pressed left at (907, 152)
Screenshot: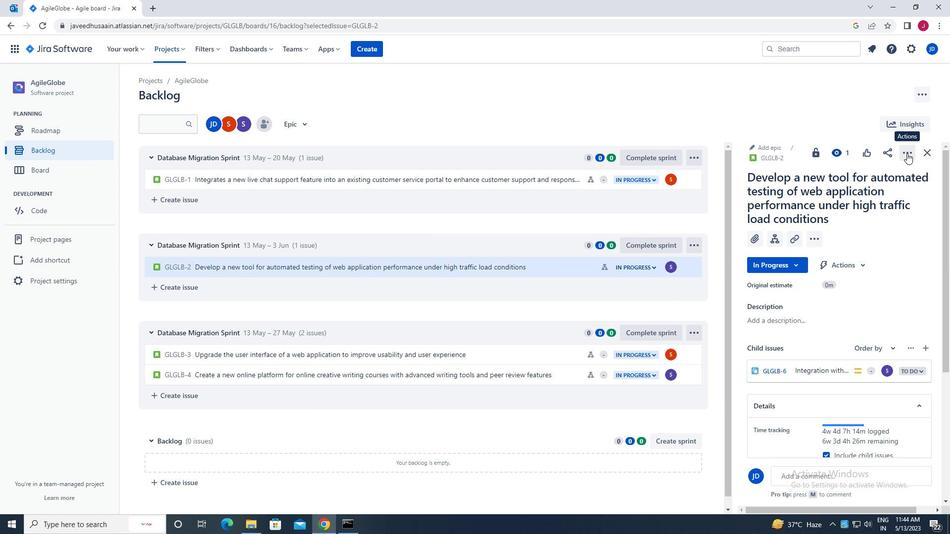 
Action: Mouse moved to (858, 285)
Screenshot: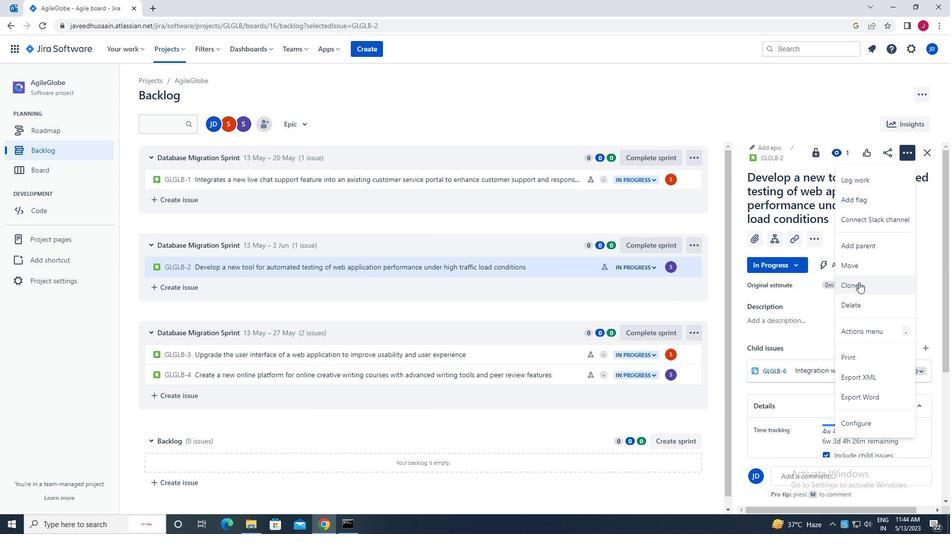 
Action: Mouse pressed left at (858, 285)
Screenshot: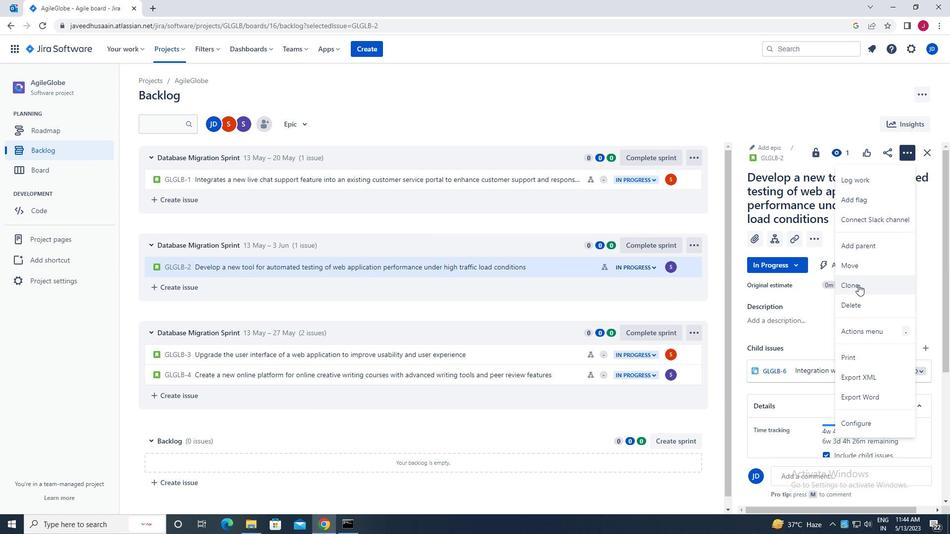 
Action: Mouse moved to (548, 210)
Screenshot: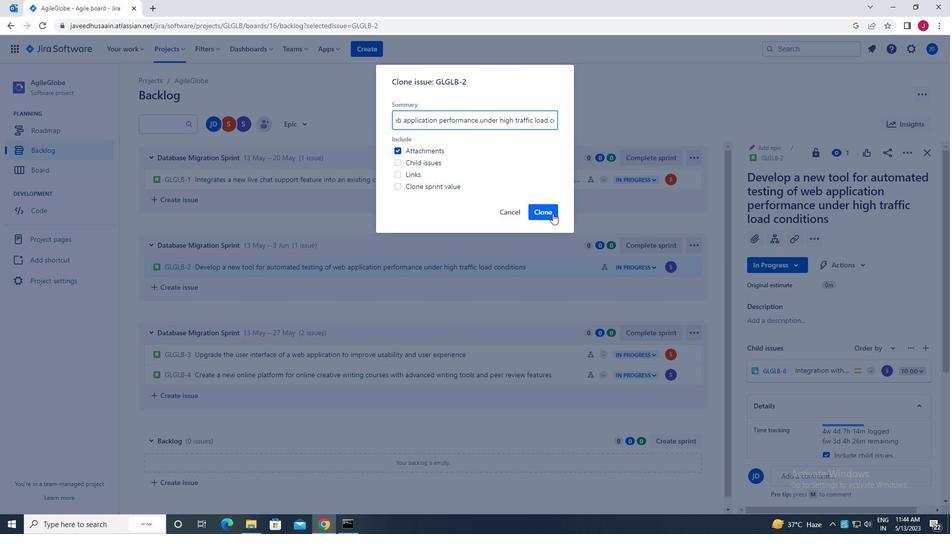 
Action: Mouse pressed left at (548, 210)
Screenshot: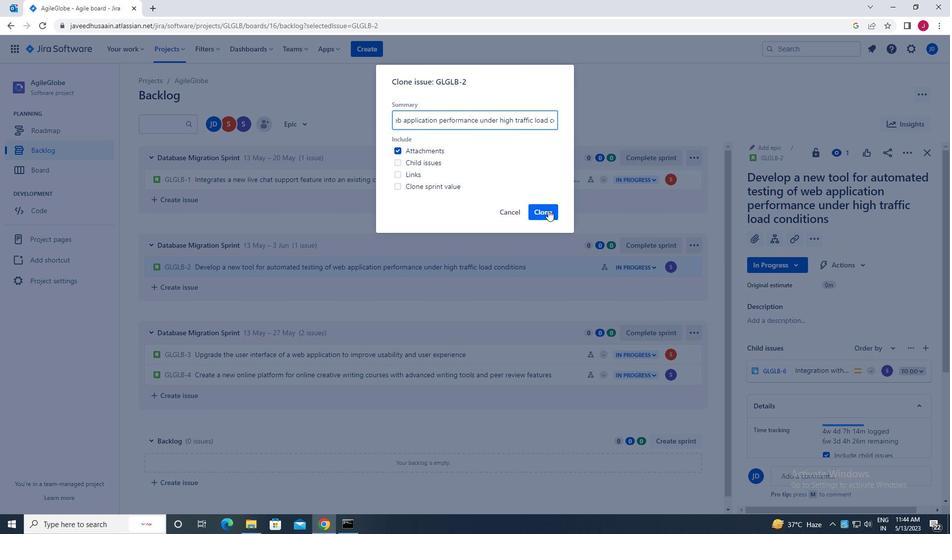 
Action: Mouse moved to (927, 151)
Screenshot: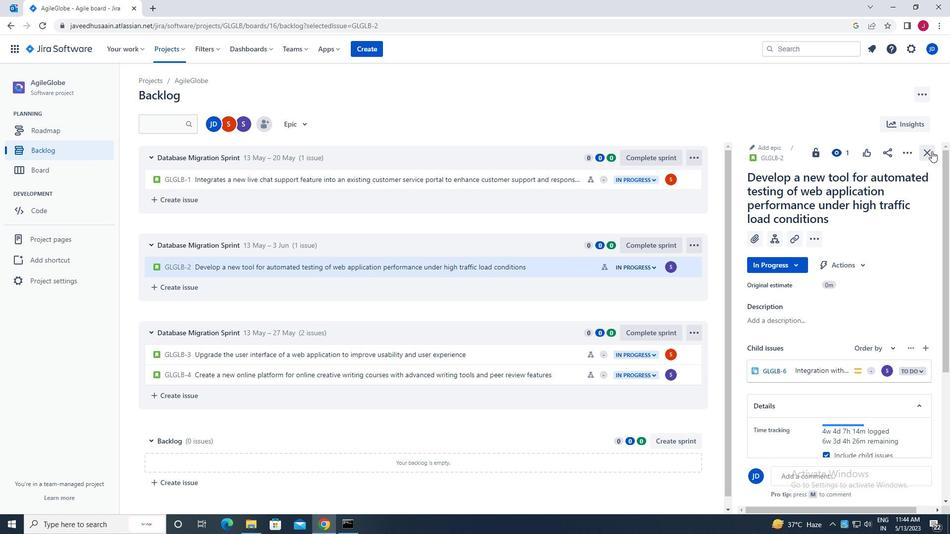 
Action: Mouse pressed left at (927, 151)
Screenshot: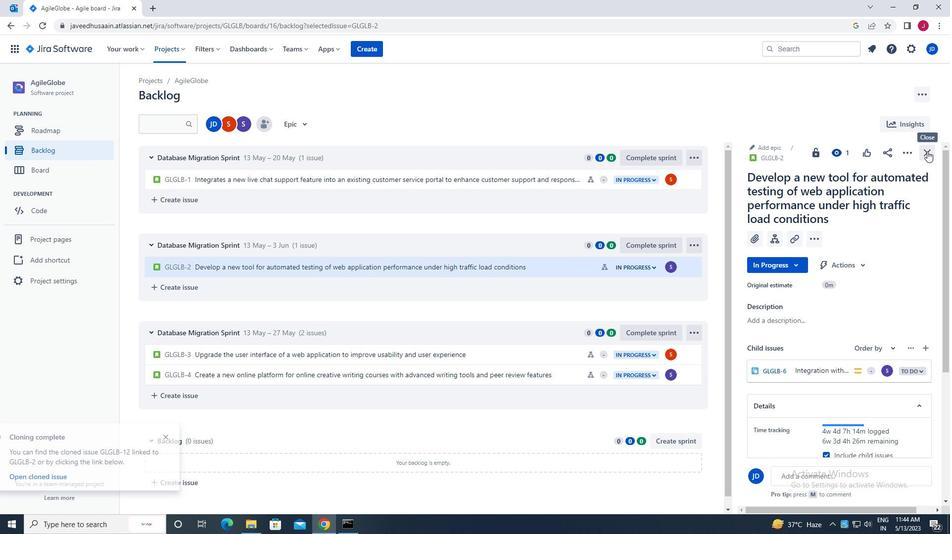 
Action: Mouse moved to (304, 122)
Screenshot: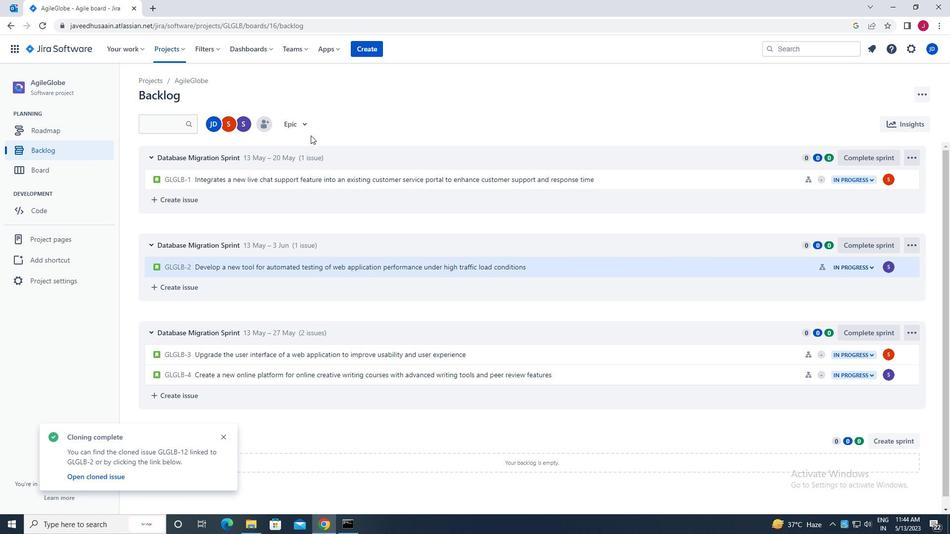 
Action: Mouse pressed left at (304, 122)
Screenshot: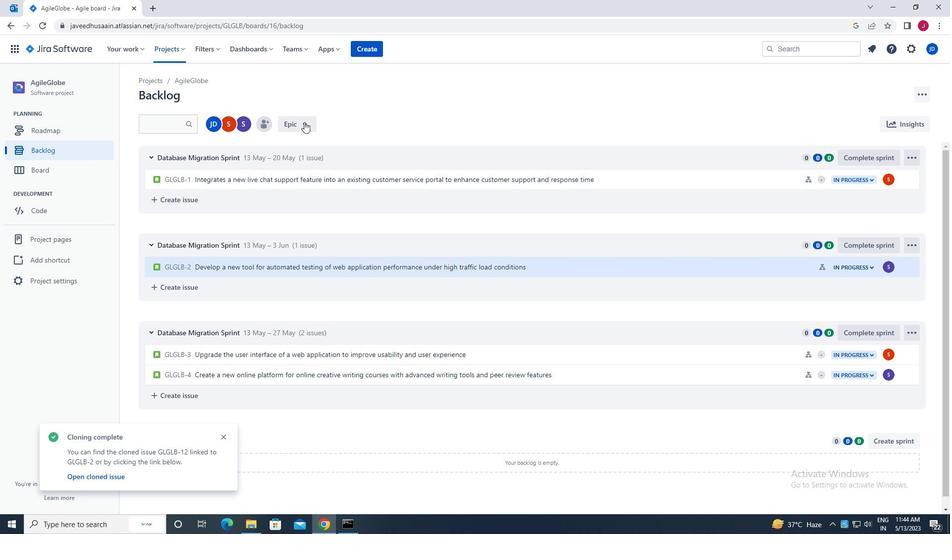 
Action: Mouse moved to (352, 182)
Screenshot: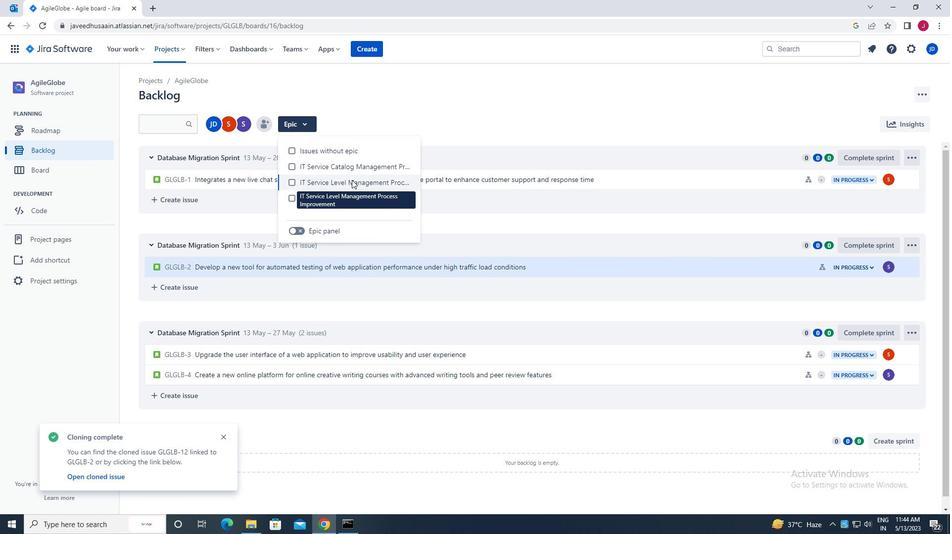 
Action: Mouse pressed left at (352, 182)
Screenshot: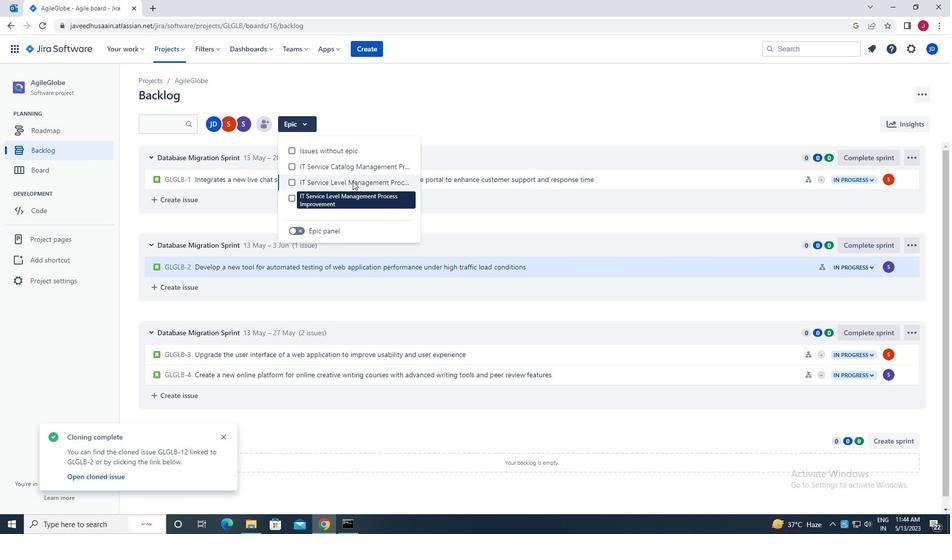 
Action: Mouse moved to (429, 98)
Screenshot: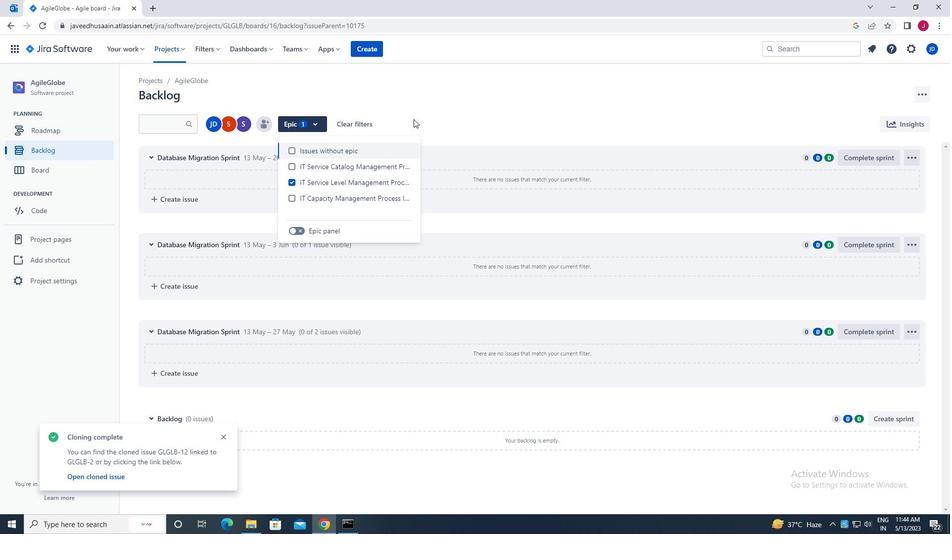 
Action: Mouse pressed left at (429, 98)
Screenshot: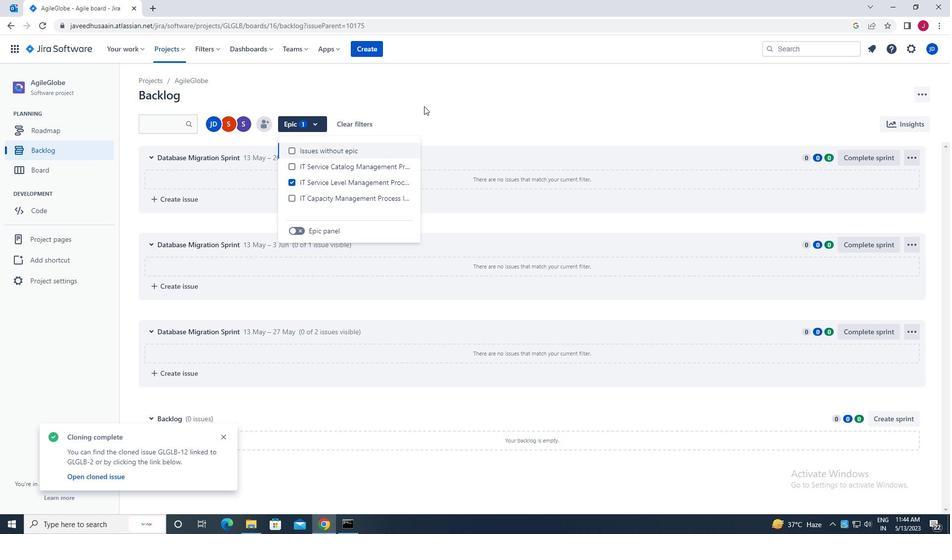 
Action: Mouse moved to (430, 98)
Screenshot: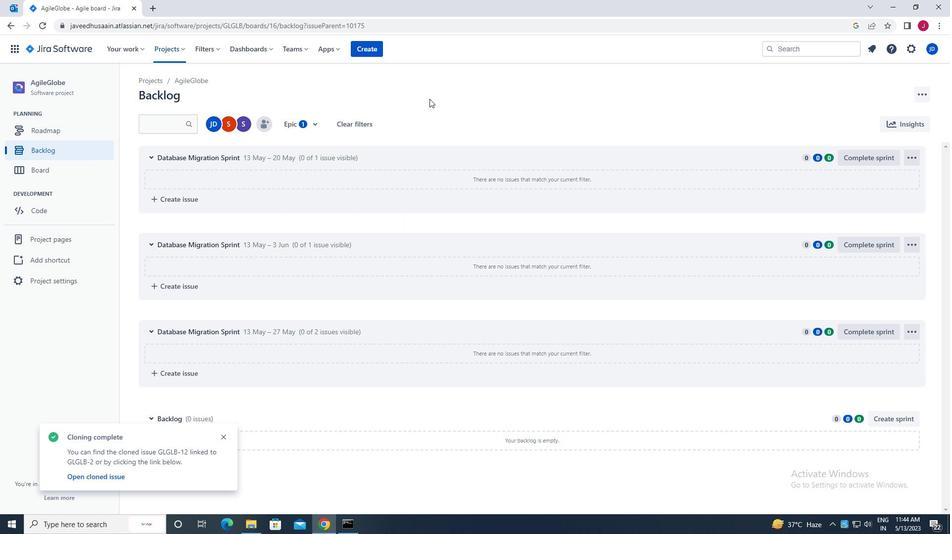 
